 Task: Create communication between student and facutly with the help of salesforce chatter.
Action: Mouse moved to (563, 51)
Screenshot: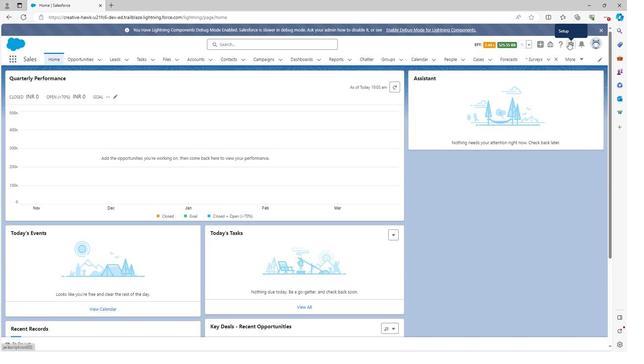 
Action: Mouse pressed left at (563, 51)
Screenshot: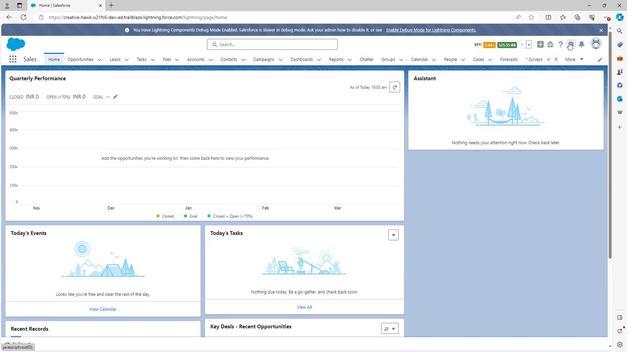 
Action: Mouse moved to (541, 70)
Screenshot: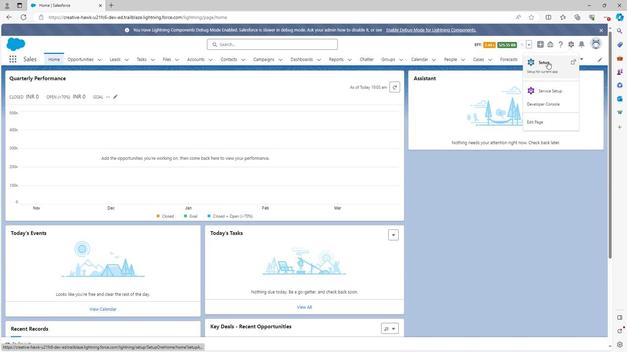 
Action: Mouse pressed left at (541, 70)
Screenshot: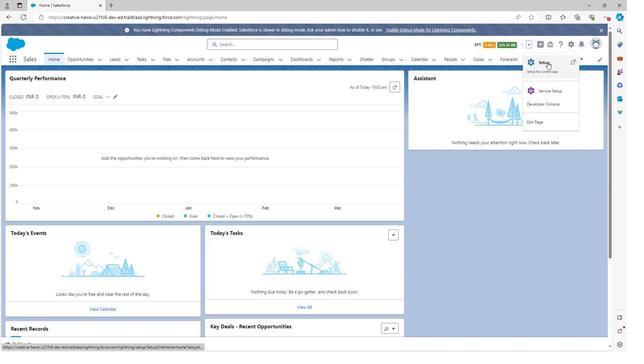 
Action: Mouse moved to (28, 88)
Screenshot: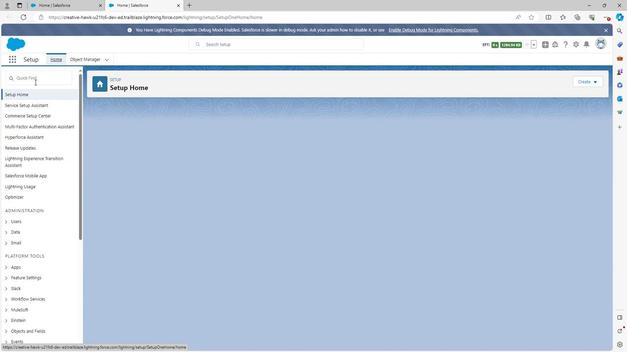 
Action: Mouse pressed left at (28, 88)
Screenshot: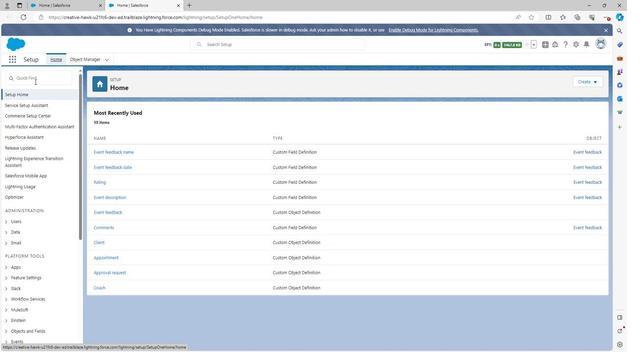 
Action: Key pressed <Key.shift>Chatt
Screenshot: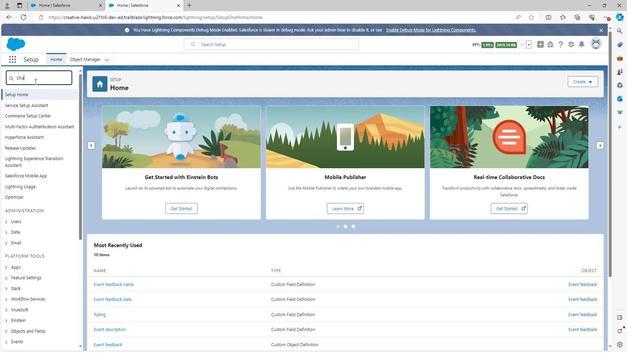 
Action: Mouse moved to (28, 117)
Screenshot: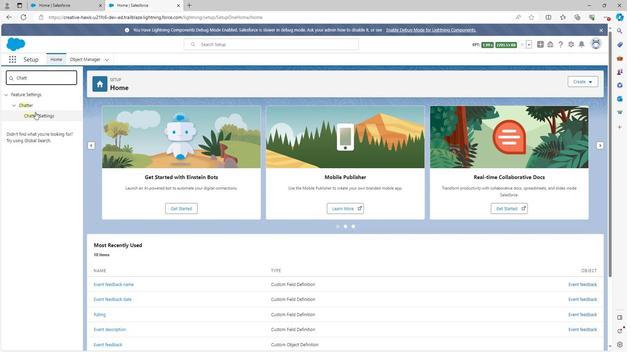 
Action: Mouse pressed left at (28, 117)
Screenshot: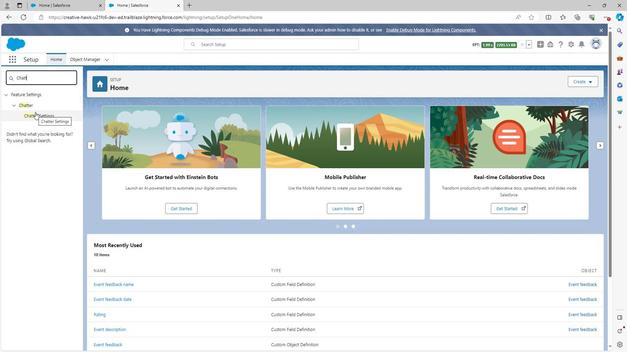 
Action: Mouse moved to (29, 121)
Screenshot: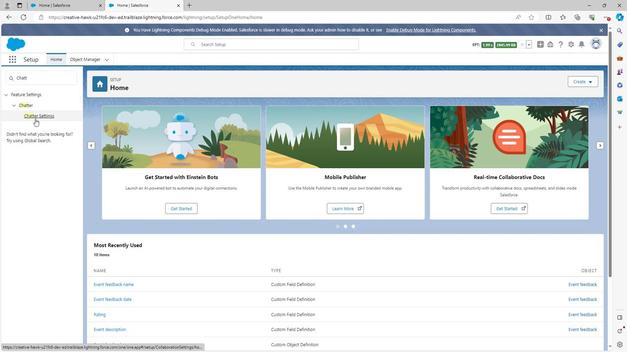 
Action: Mouse pressed left at (29, 121)
Screenshot: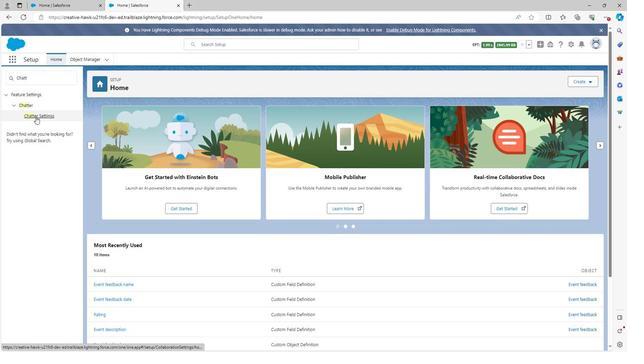 
Action: Mouse moved to (247, 142)
Screenshot: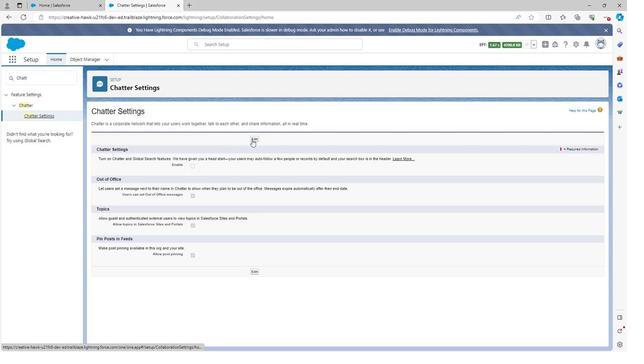 
Action: Mouse pressed left at (247, 142)
Screenshot: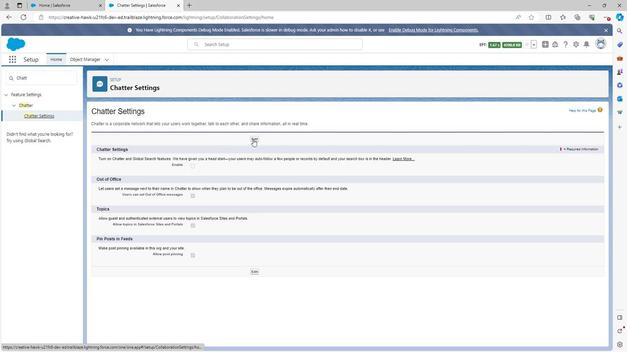 
Action: Mouse moved to (185, 167)
Screenshot: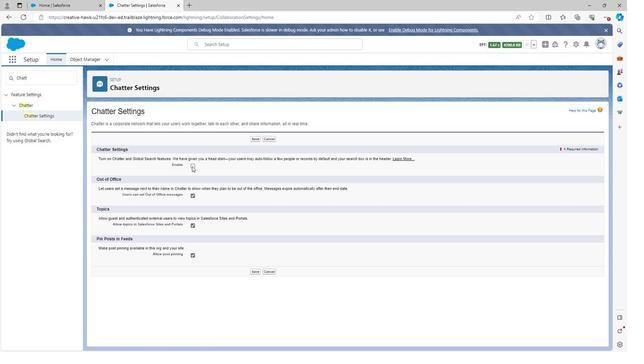 
Action: Mouse pressed left at (185, 167)
Screenshot: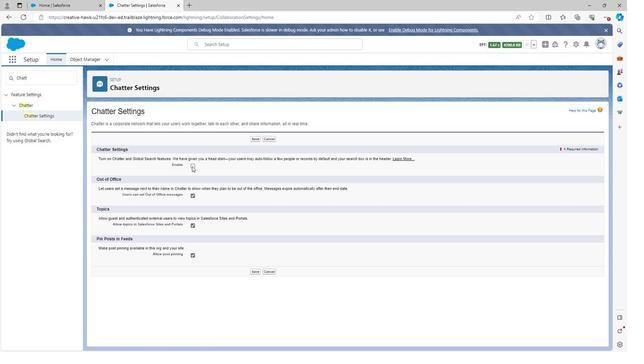 
Action: Mouse moved to (255, 216)
Screenshot: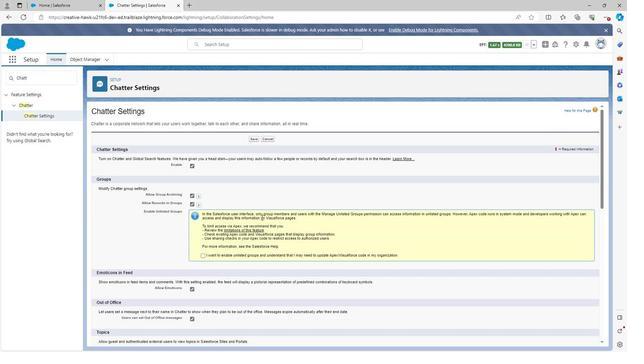 
Action: Mouse scrolled (255, 216) with delta (0, 0)
Screenshot: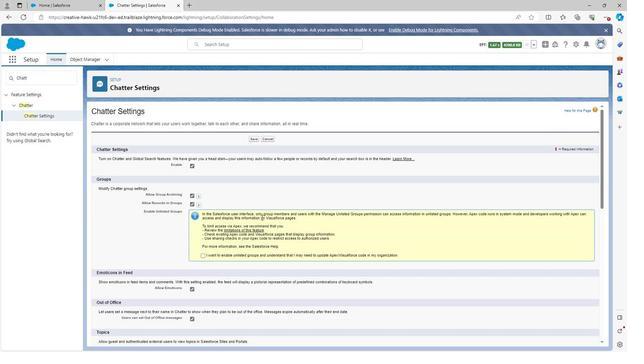 
Action: Mouse moved to (254, 219)
Screenshot: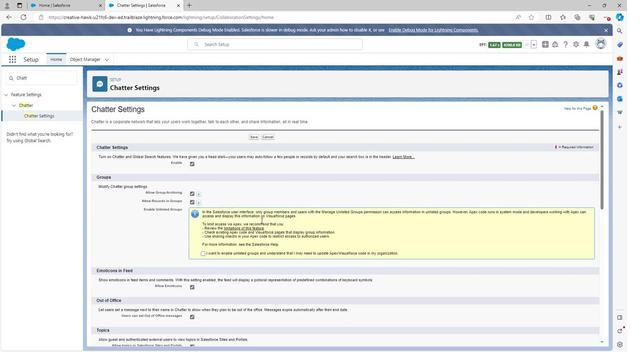
Action: Mouse scrolled (254, 218) with delta (0, 0)
Screenshot: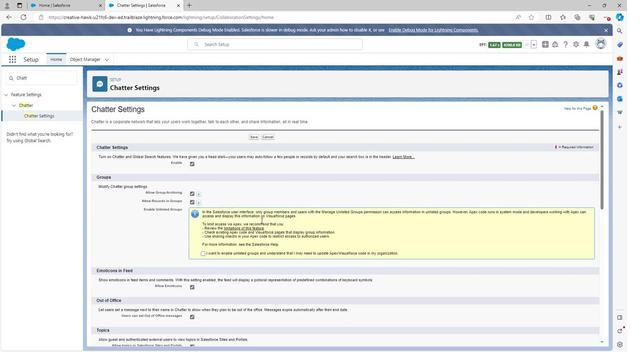 
Action: Mouse moved to (254, 220)
Screenshot: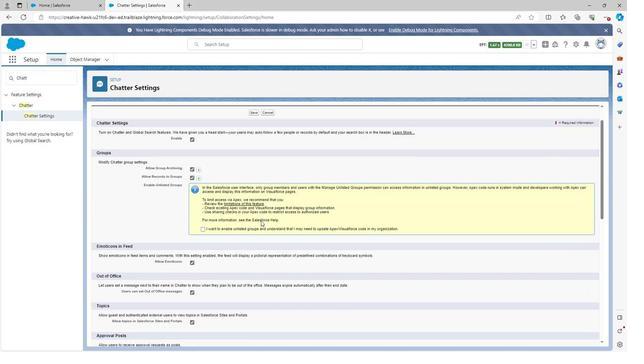 
Action: Mouse scrolled (254, 220) with delta (0, 0)
Screenshot: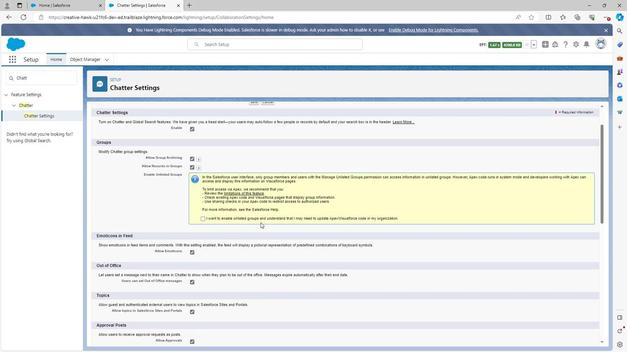 
Action: Mouse scrolled (254, 220) with delta (0, 0)
Screenshot: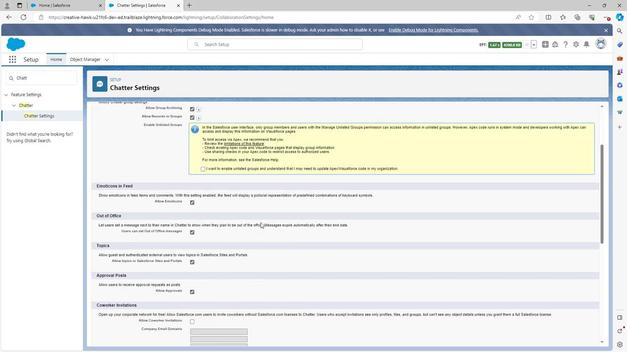 
Action: Mouse moved to (253, 221)
Screenshot: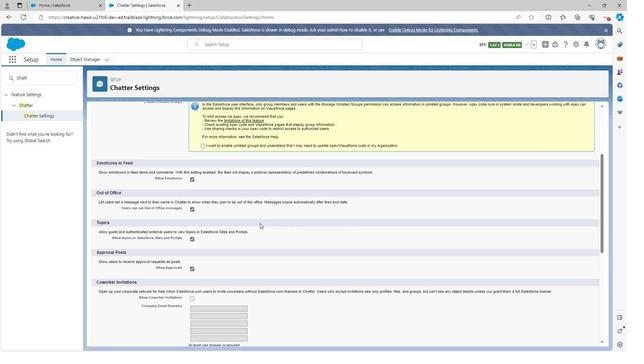 
Action: Mouse scrolled (253, 221) with delta (0, 0)
Screenshot: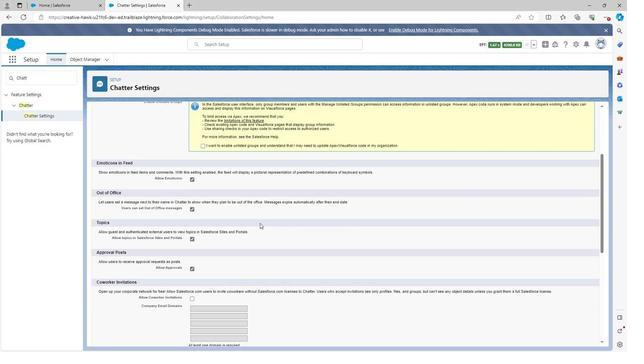 
Action: Mouse moved to (248, 229)
Screenshot: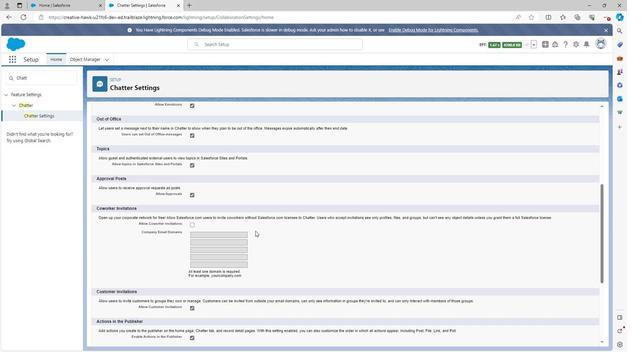 
Action: Mouse scrolled (248, 229) with delta (0, 0)
Screenshot: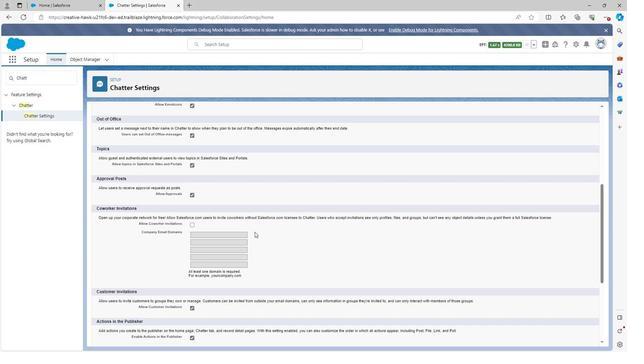 
Action: Mouse moved to (248, 231)
Screenshot: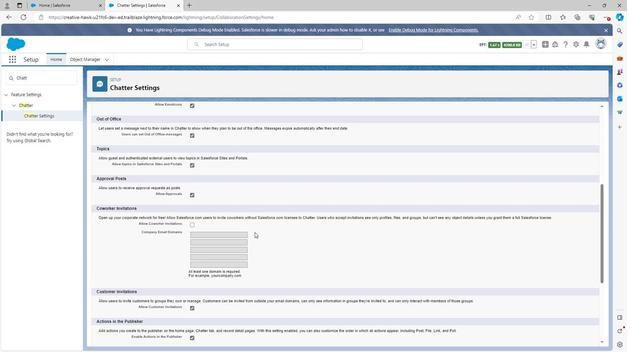
Action: Mouse scrolled (248, 231) with delta (0, 0)
Screenshot: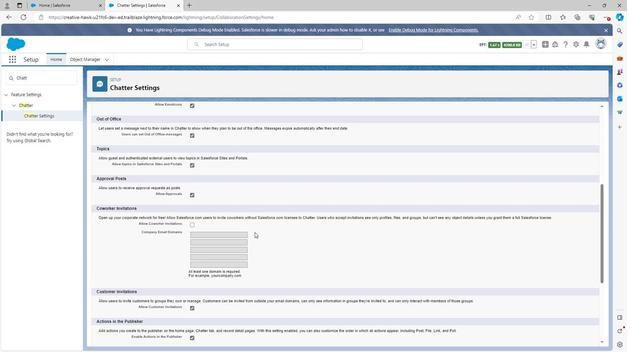 
Action: Mouse moved to (248, 232)
Screenshot: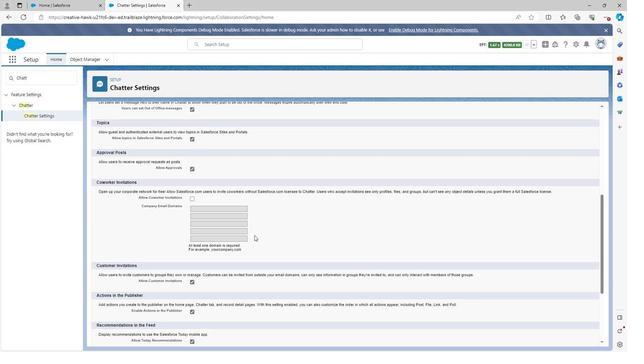 
Action: Mouse scrolled (248, 232) with delta (0, 0)
Screenshot: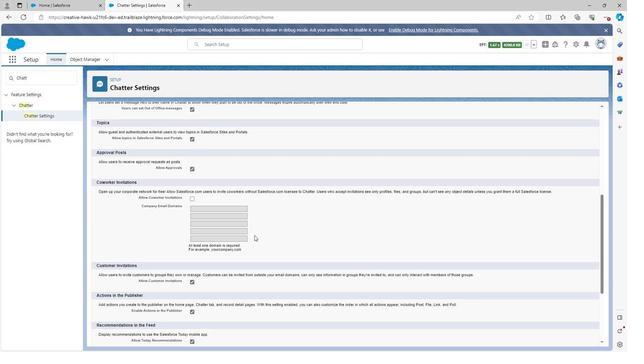
Action: Mouse moved to (247, 233)
Screenshot: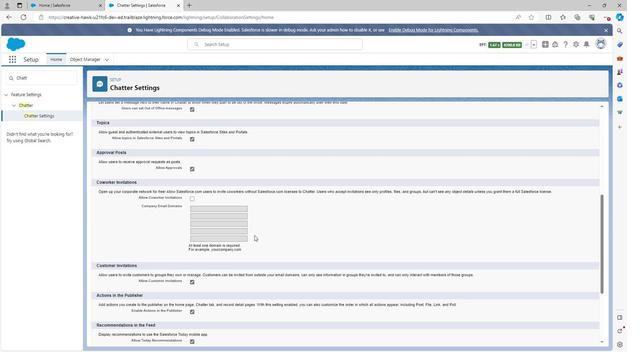 
Action: Mouse scrolled (247, 232) with delta (0, 0)
Screenshot: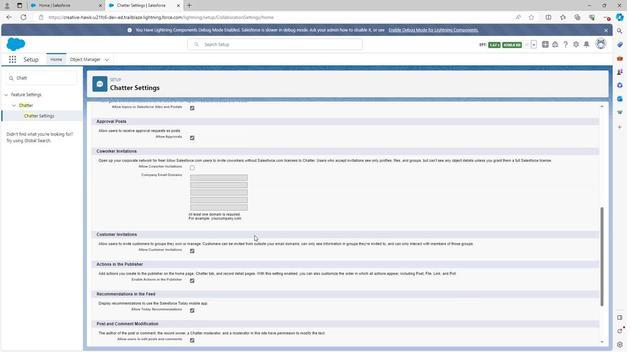 
Action: Mouse moved to (247, 233)
Screenshot: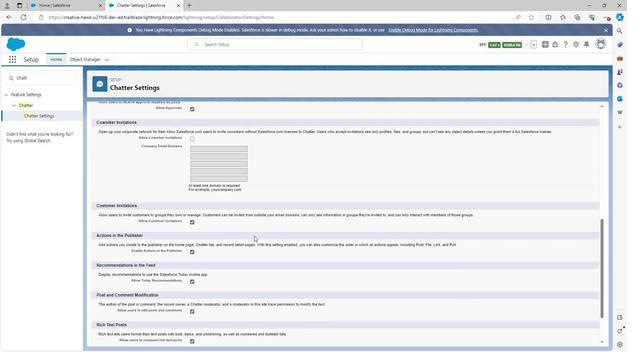 
Action: Mouse scrolled (247, 233) with delta (0, 0)
Screenshot: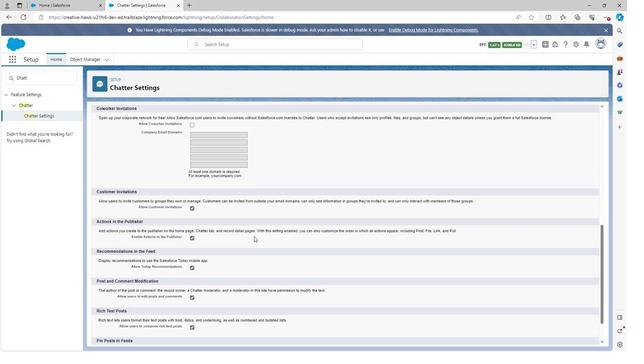 
Action: Mouse scrolled (247, 233) with delta (0, 0)
Screenshot: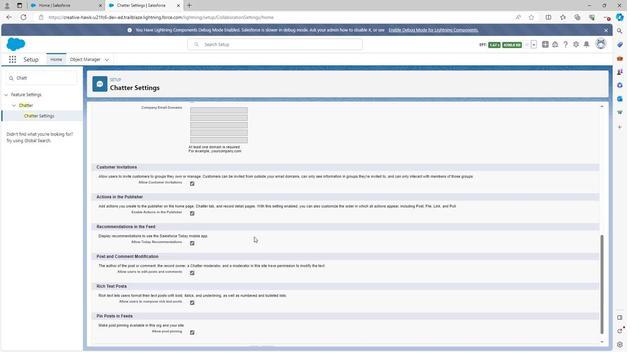 
Action: Mouse moved to (246, 328)
Screenshot: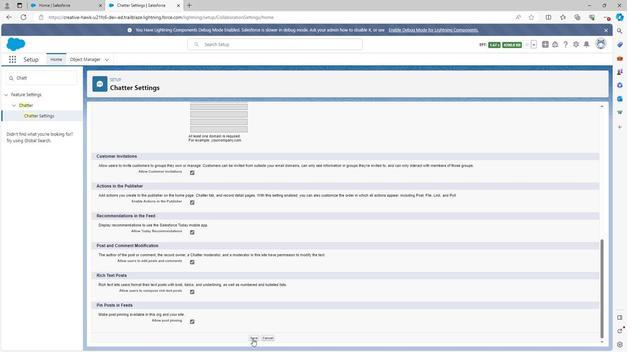 
Action: Mouse pressed left at (246, 328)
Screenshot: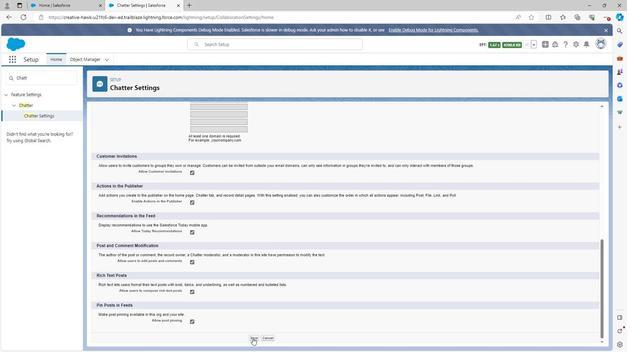 
Action: Mouse moved to (69, 67)
Screenshot: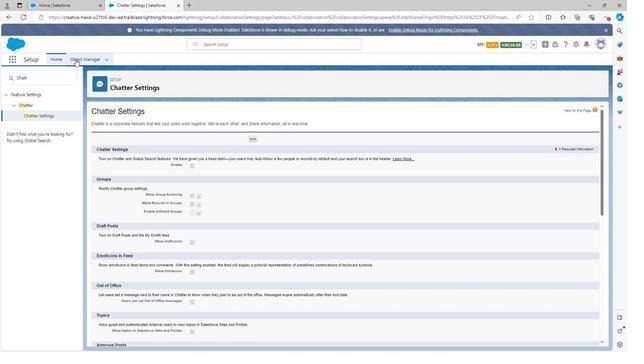 
Action: Mouse pressed left at (69, 67)
Screenshot: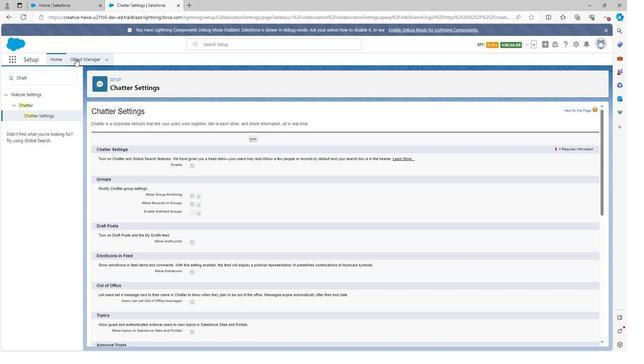 
Action: Mouse moved to (41, 208)
Screenshot: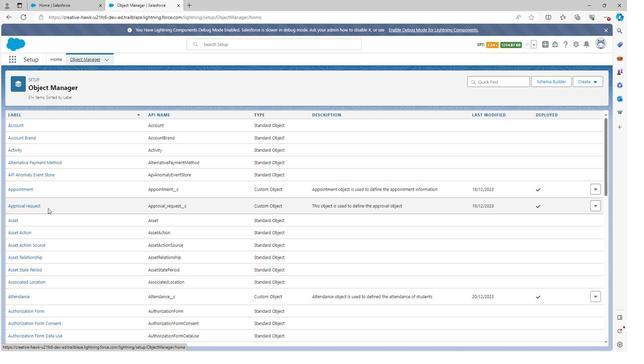 
Action: Mouse scrolled (41, 207) with delta (0, 0)
Screenshot: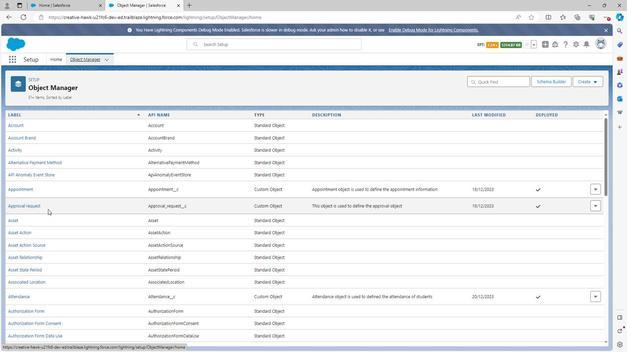 
Action: Mouse moved to (42, 210)
Screenshot: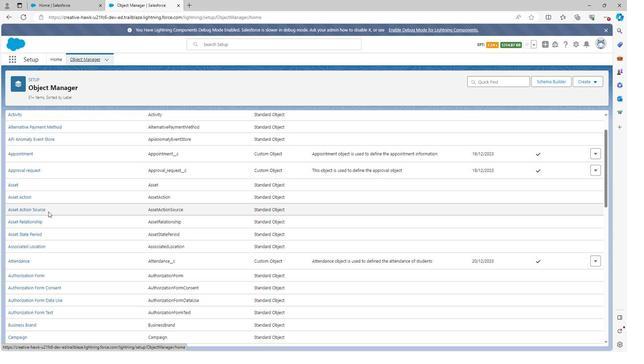 
Action: Mouse scrolled (42, 210) with delta (0, 0)
Screenshot: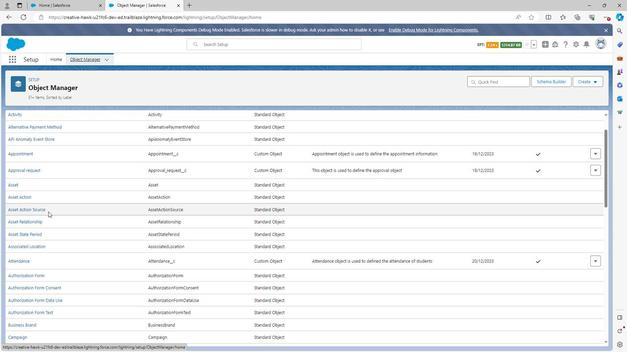 
Action: Mouse moved to (42, 211)
Screenshot: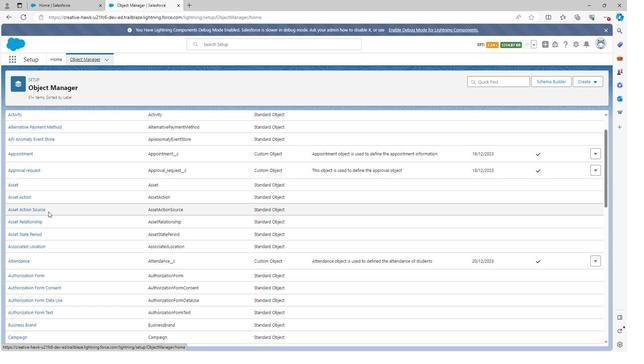 
Action: Mouse scrolled (42, 211) with delta (0, 0)
Screenshot: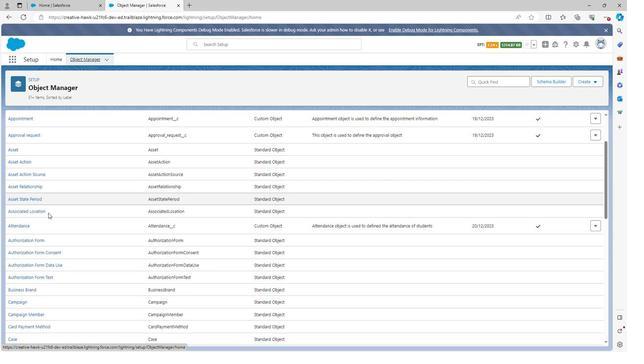 
Action: Mouse scrolled (42, 211) with delta (0, 0)
Screenshot: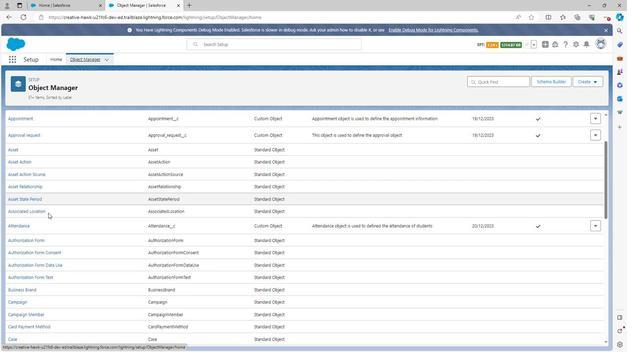 
Action: Mouse moved to (42, 211)
Screenshot: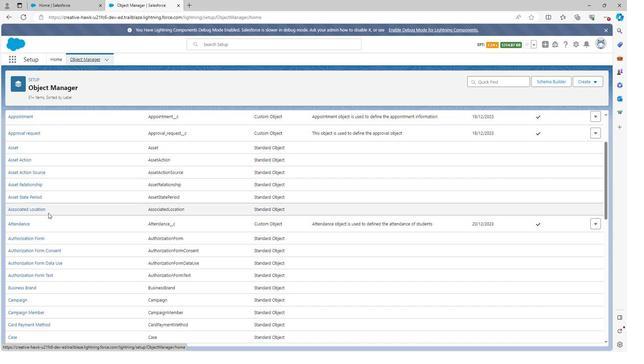 
Action: Mouse scrolled (42, 211) with delta (0, 0)
Screenshot: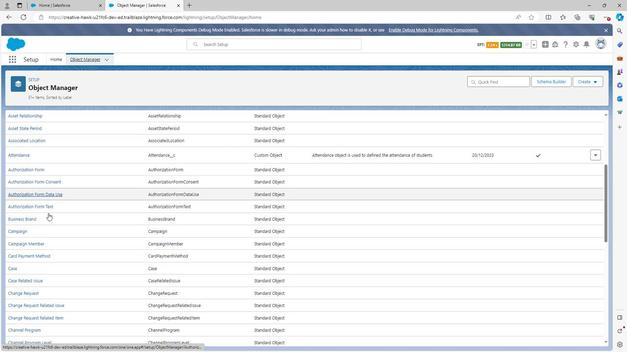 
Action: Mouse scrolled (42, 211) with delta (0, 0)
Screenshot: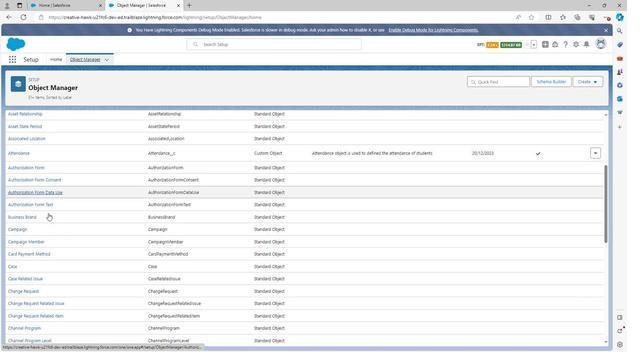 
Action: Mouse scrolled (42, 211) with delta (0, 0)
Screenshot: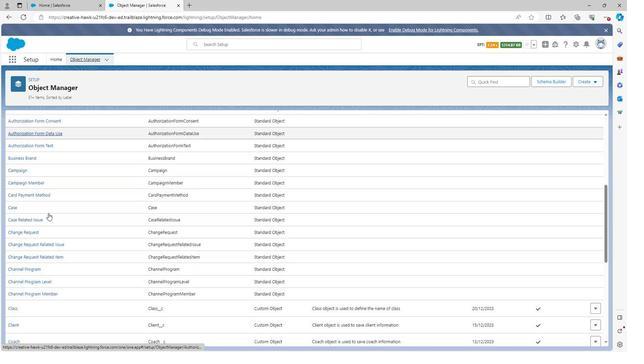 
Action: Mouse scrolled (42, 211) with delta (0, 0)
Screenshot: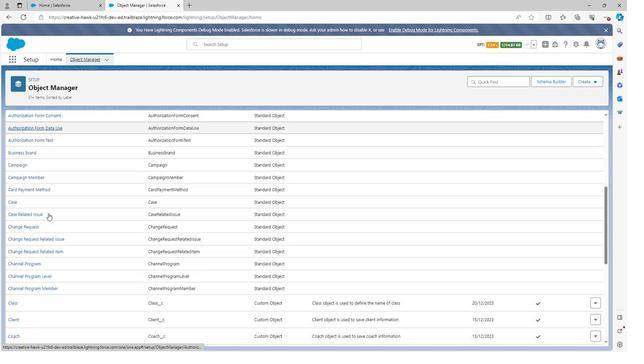 
Action: Mouse scrolled (42, 211) with delta (0, 0)
Screenshot: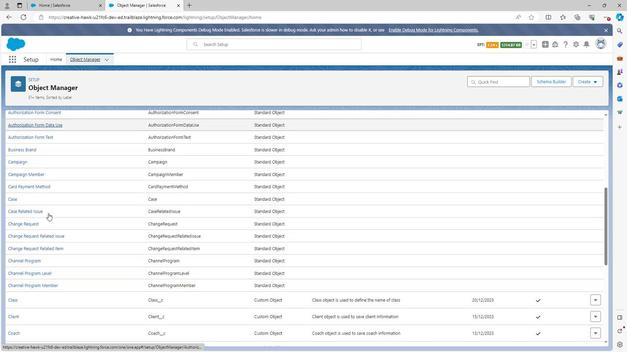 
Action: Mouse scrolled (42, 211) with delta (0, 0)
Screenshot: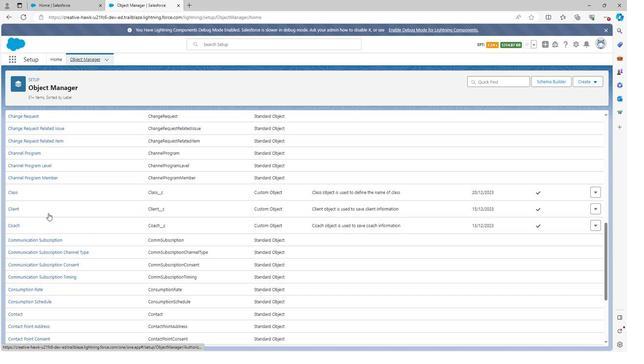 
Action: Mouse scrolled (42, 211) with delta (0, 0)
Screenshot: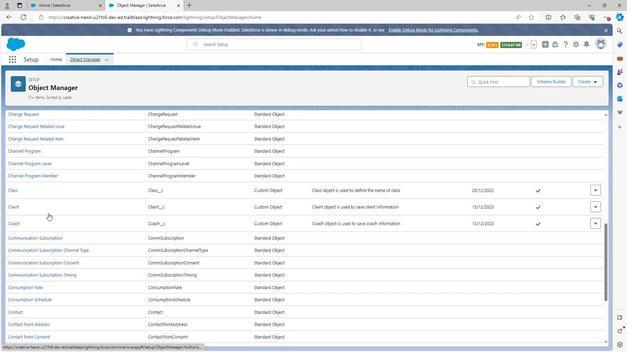 
Action: Mouse scrolled (42, 211) with delta (0, 0)
Screenshot: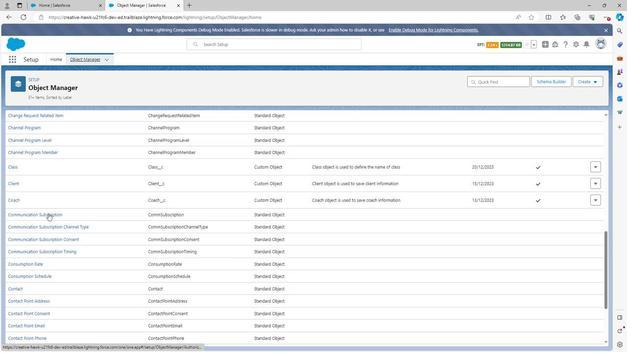 
Action: Mouse scrolled (42, 211) with delta (0, 0)
Screenshot: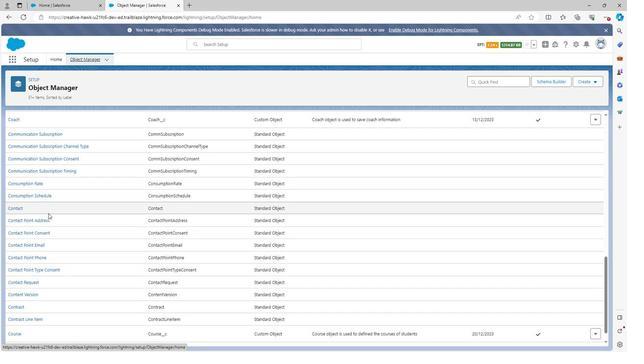 
Action: Mouse scrolled (42, 211) with delta (0, 0)
Screenshot: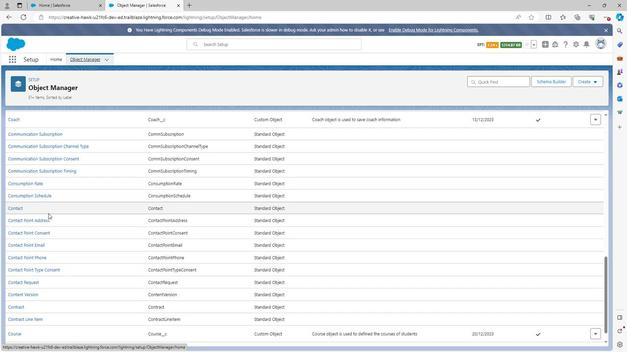 
Action: Mouse scrolled (42, 211) with delta (0, 0)
Screenshot: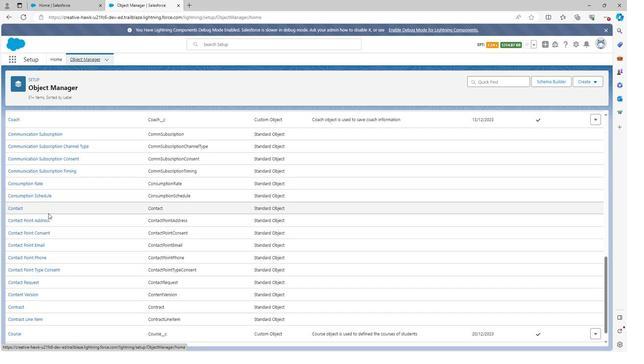 
Action: Mouse scrolled (42, 211) with delta (0, 0)
Screenshot: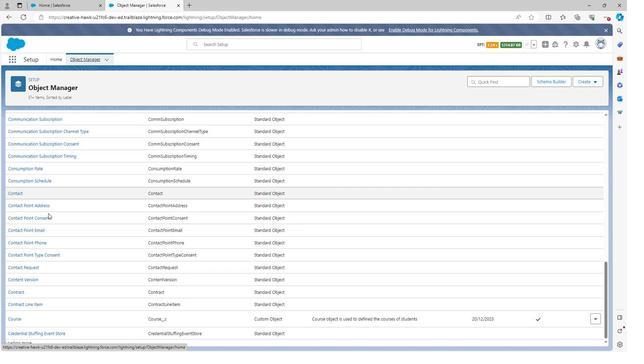 
Action: Mouse scrolled (42, 211) with delta (0, 0)
Screenshot: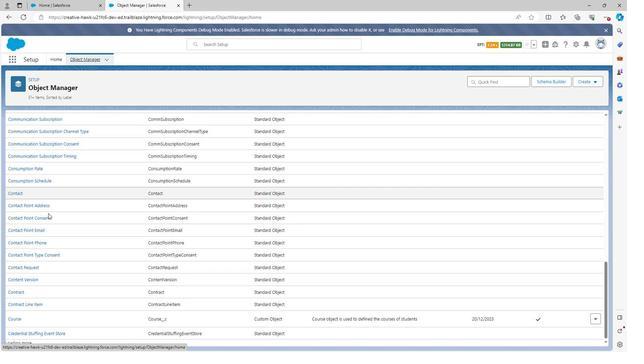 
Action: Mouse scrolled (42, 211) with delta (0, 0)
Screenshot: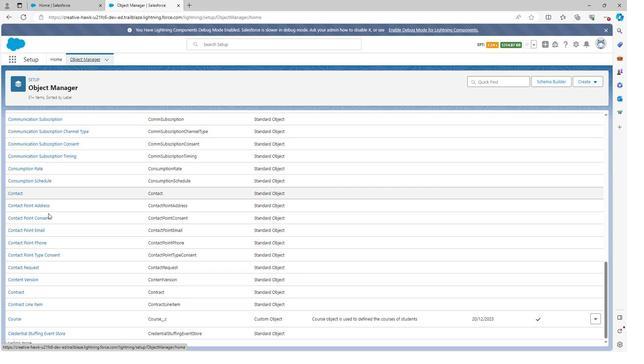 
Action: Mouse moved to (47, 216)
Screenshot: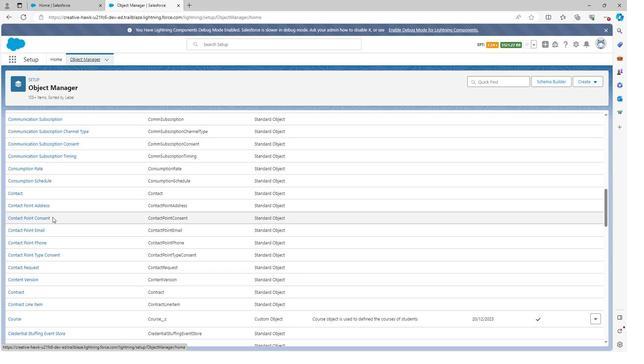 
Action: Mouse scrolled (47, 216) with delta (0, 0)
Screenshot: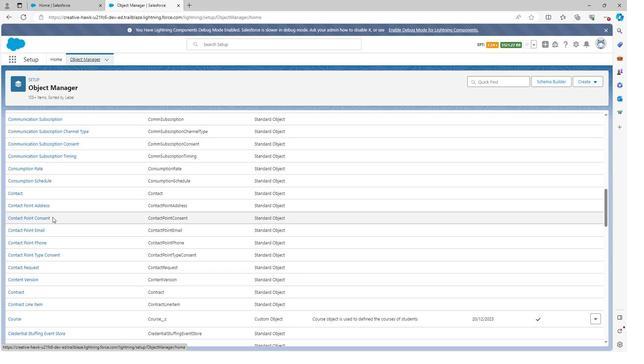 
Action: Mouse scrolled (47, 216) with delta (0, 0)
Screenshot: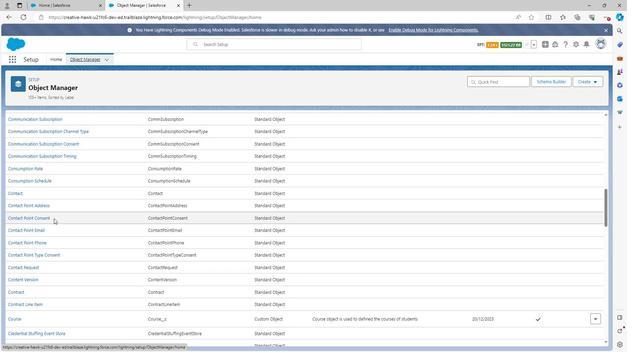 
Action: Mouse scrolled (47, 216) with delta (0, 0)
Screenshot: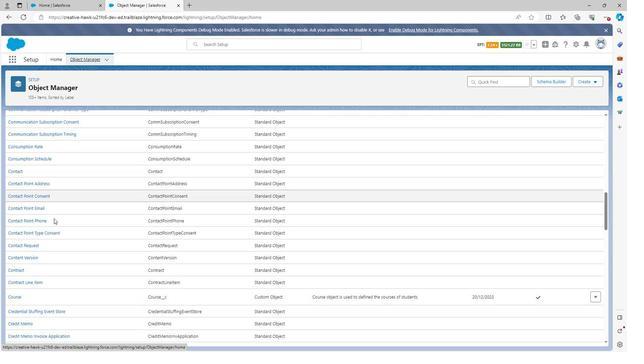 
Action: Mouse scrolled (47, 216) with delta (0, 0)
Screenshot: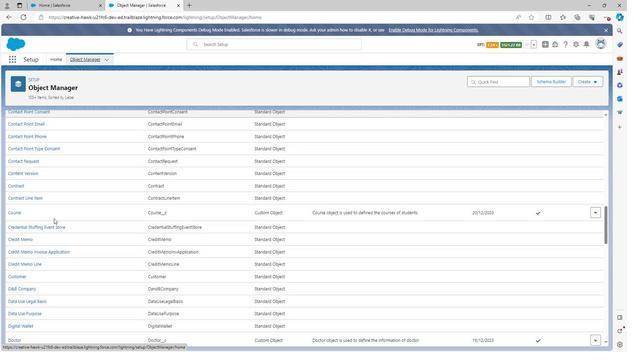
Action: Mouse scrolled (47, 216) with delta (0, 0)
Screenshot: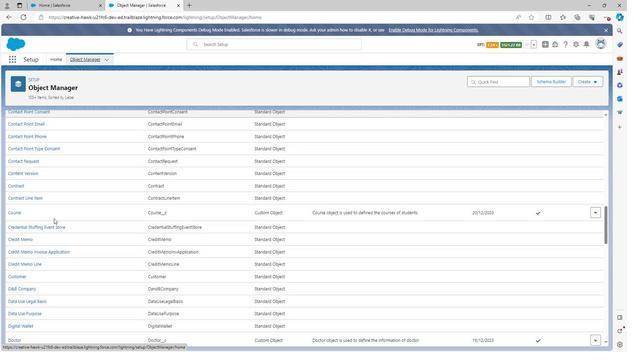 
Action: Mouse scrolled (47, 216) with delta (0, 0)
Screenshot: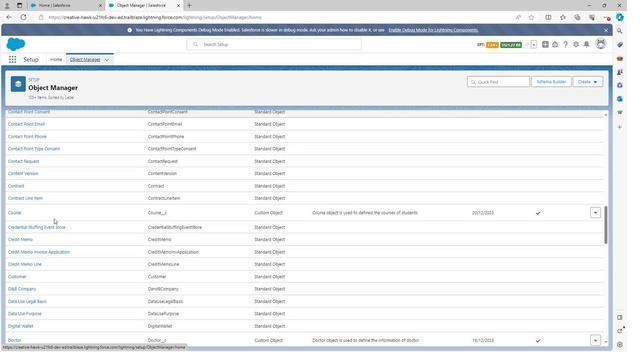 
Action: Mouse scrolled (47, 216) with delta (0, 0)
Screenshot: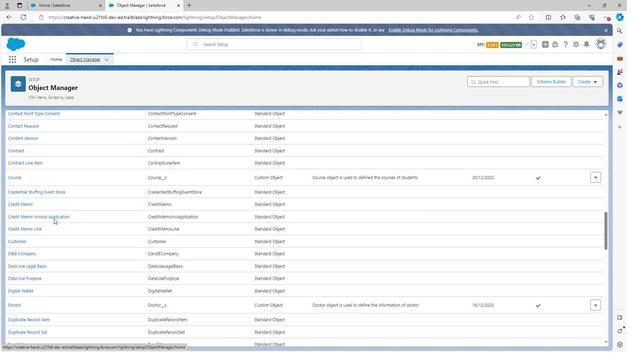 
Action: Mouse scrolled (47, 216) with delta (0, 0)
Screenshot: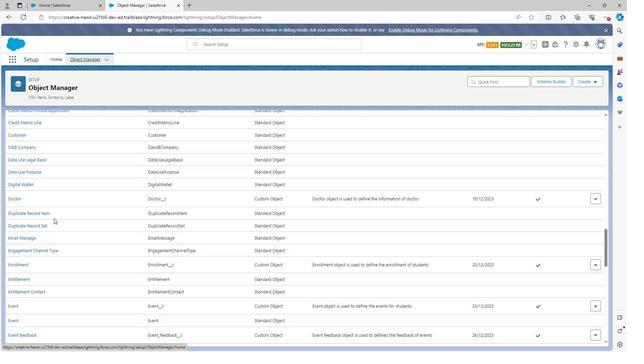 
Action: Mouse scrolled (47, 216) with delta (0, 0)
Screenshot: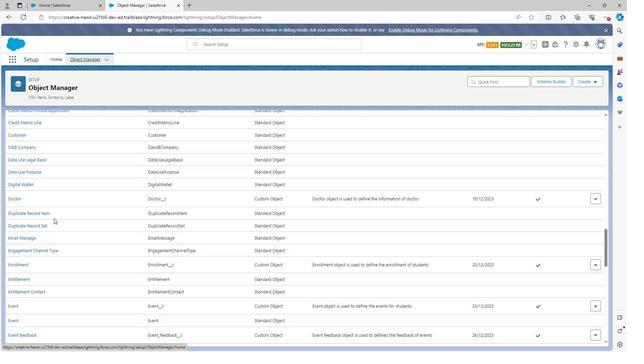 
Action: Mouse scrolled (47, 216) with delta (0, 0)
Screenshot: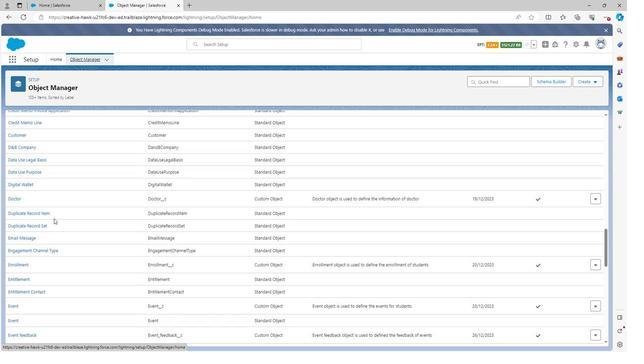
Action: Mouse scrolled (47, 216) with delta (0, 0)
Screenshot: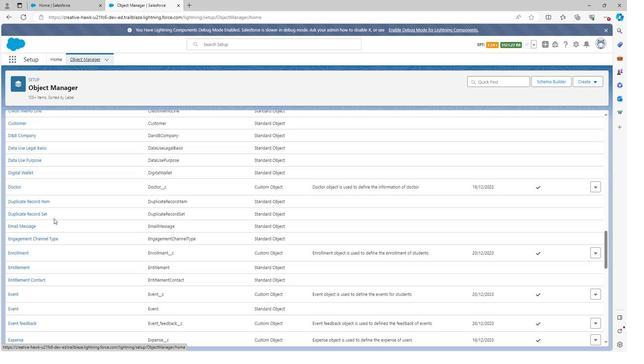 
Action: Mouse scrolled (47, 216) with delta (0, 0)
Screenshot: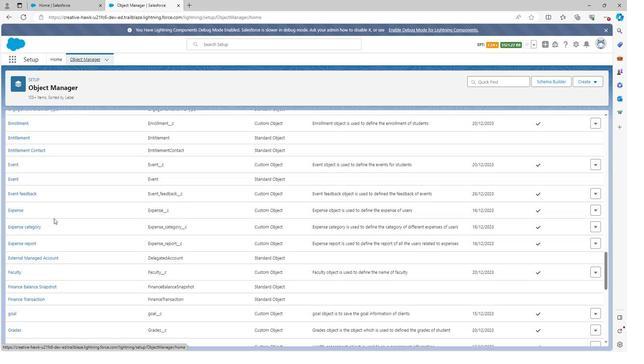 
Action: Mouse scrolled (47, 216) with delta (0, 0)
Screenshot: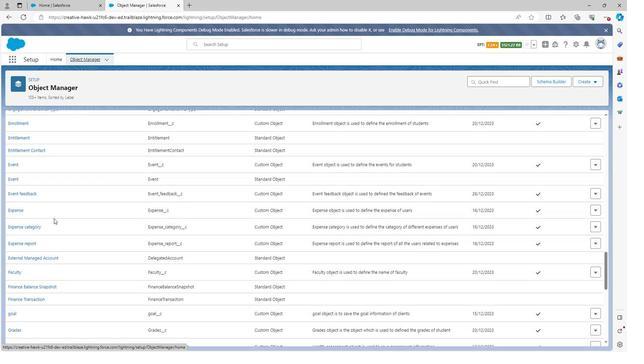 
Action: Mouse scrolled (47, 216) with delta (0, 0)
Screenshot: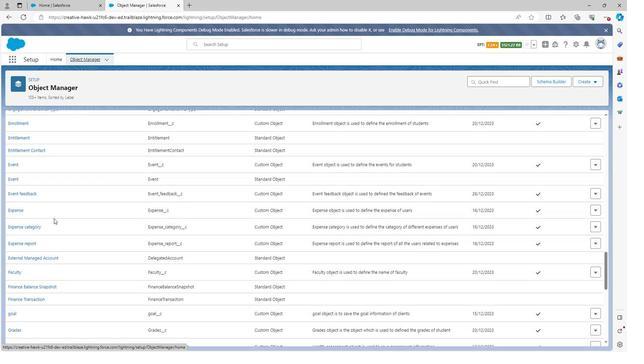 
Action: Mouse moved to (47, 217)
Screenshot: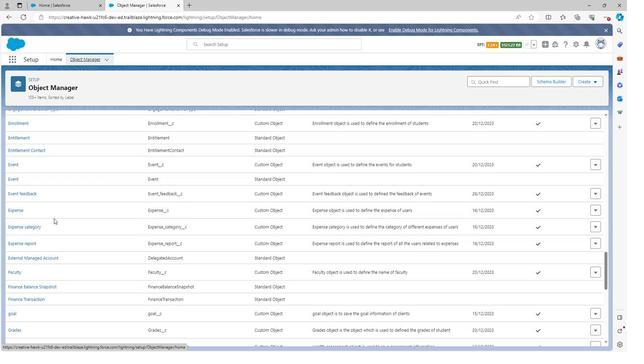 
Action: Mouse scrolled (47, 216) with delta (0, 0)
Screenshot: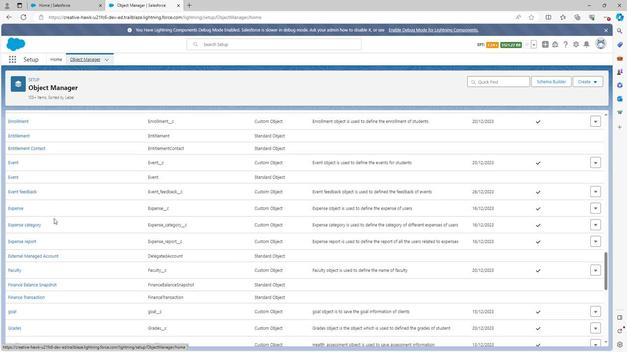 
Action: Mouse scrolled (47, 216) with delta (0, 0)
Screenshot: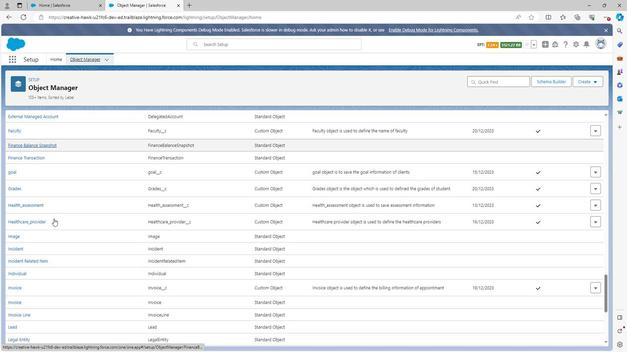 
Action: Mouse scrolled (47, 216) with delta (0, 0)
Screenshot: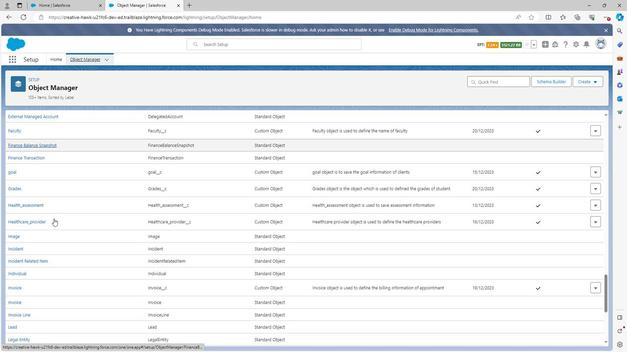 
Action: Mouse scrolled (47, 216) with delta (0, 0)
Screenshot: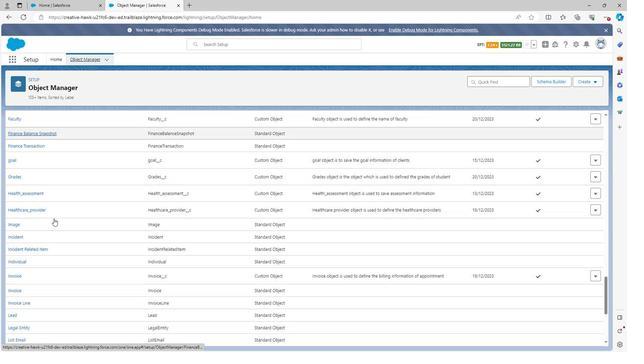 
Action: Mouse scrolled (47, 216) with delta (0, 0)
Screenshot: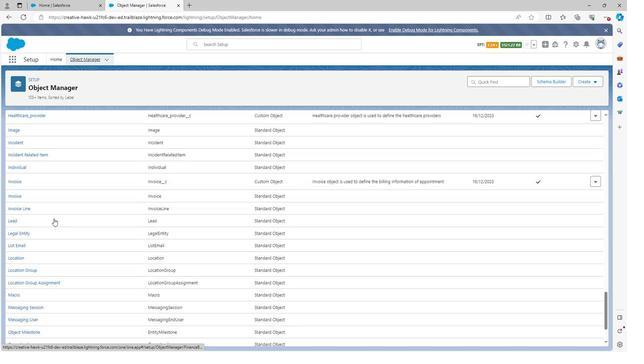 
Action: Mouse scrolled (47, 216) with delta (0, 0)
Screenshot: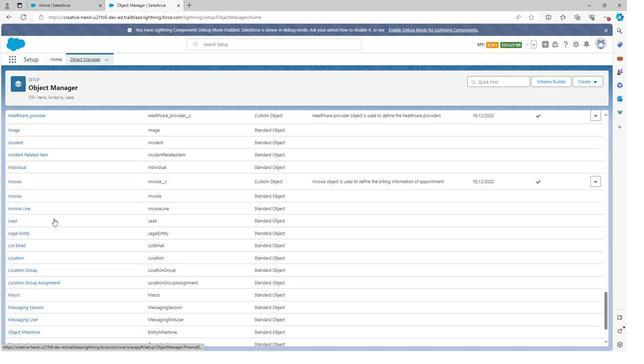 
Action: Mouse moved to (47, 217)
Screenshot: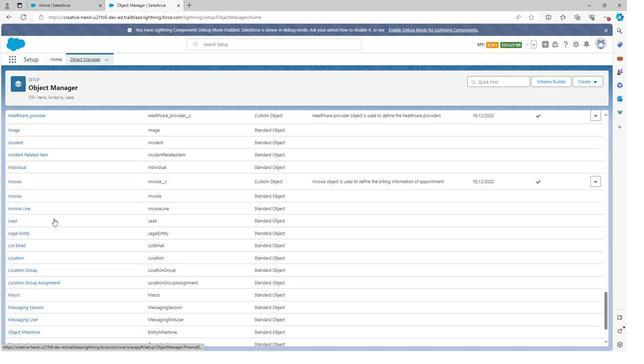 
Action: Mouse scrolled (47, 216) with delta (0, 0)
Screenshot: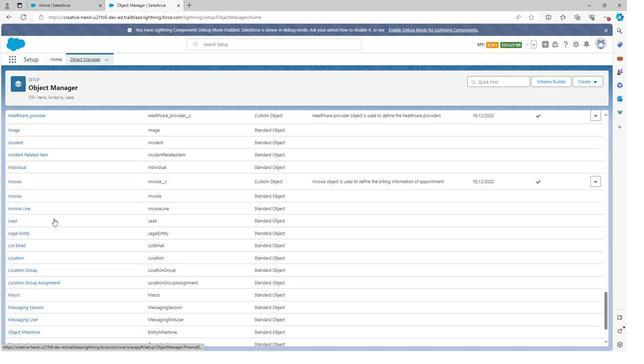 
Action: Mouse moved to (47, 217)
Screenshot: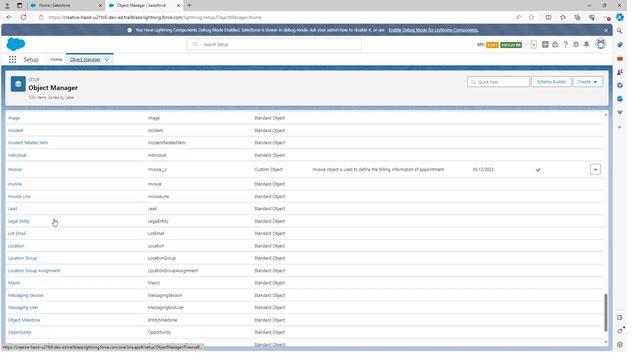 
Action: Mouse scrolled (47, 217) with delta (0, 0)
Screenshot: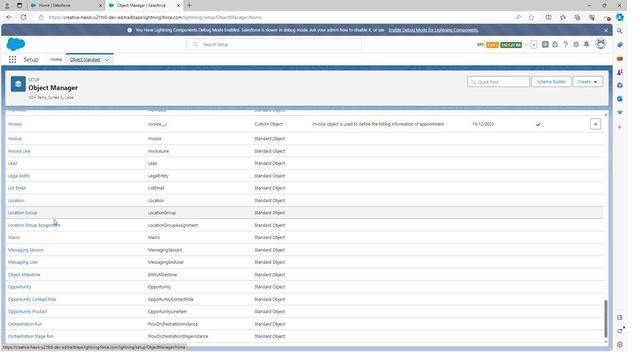
Action: Mouse scrolled (47, 217) with delta (0, 0)
Screenshot: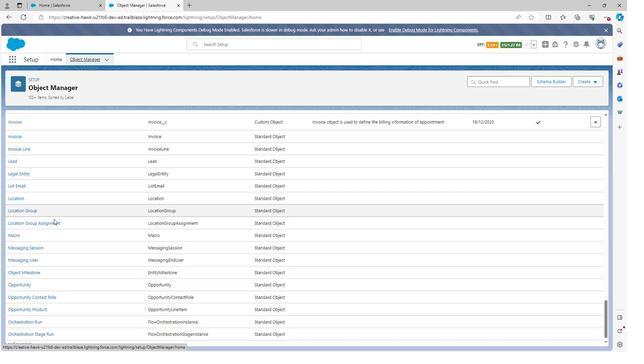 
Action: Mouse scrolled (47, 217) with delta (0, 0)
Screenshot: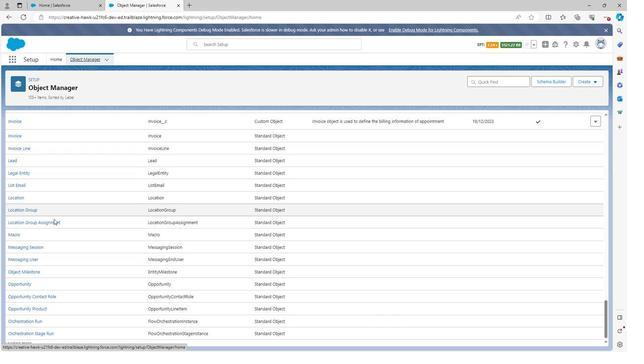 
Action: Mouse scrolled (47, 217) with delta (0, 0)
Screenshot: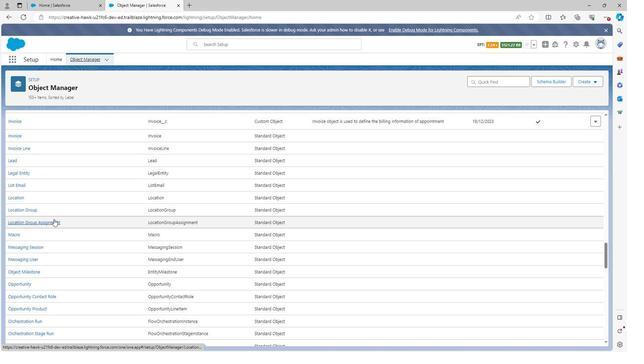 
Action: Mouse scrolled (47, 217) with delta (0, 0)
Screenshot: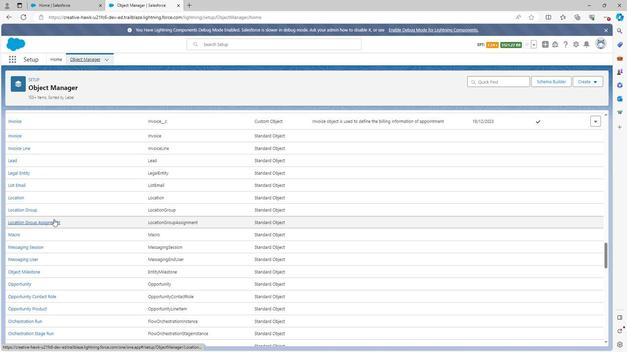 
Action: Mouse moved to (47, 217)
Screenshot: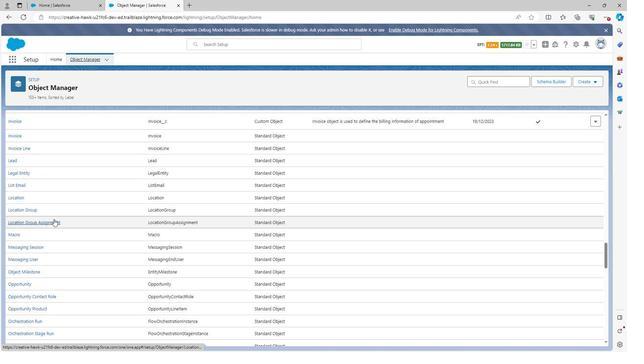 
Action: Mouse scrolled (47, 217) with delta (0, 0)
Screenshot: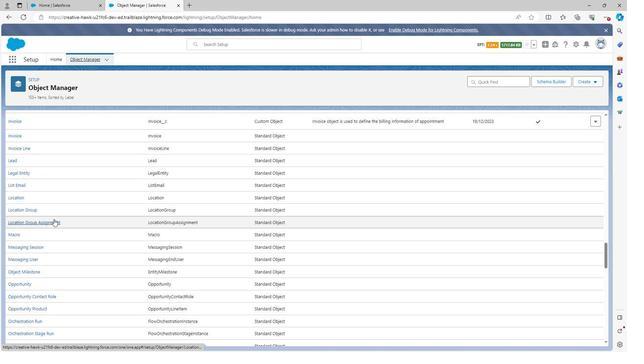 
Action: Mouse scrolled (47, 217) with delta (0, 0)
Screenshot: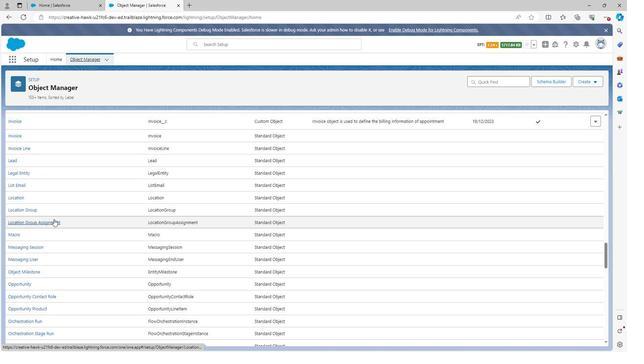 
Action: Mouse scrolled (47, 217) with delta (0, 0)
Screenshot: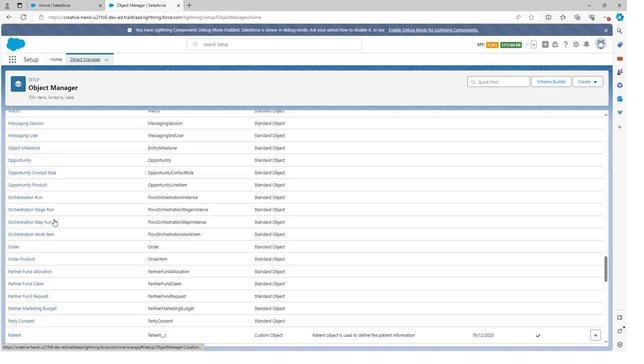 
Action: Mouse scrolled (47, 217) with delta (0, 0)
Screenshot: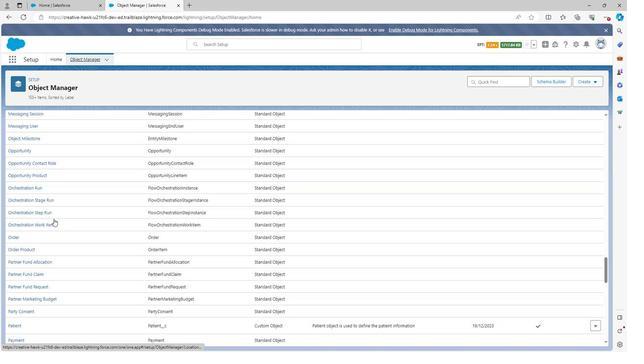 
Action: Mouse scrolled (47, 217) with delta (0, 0)
Screenshot: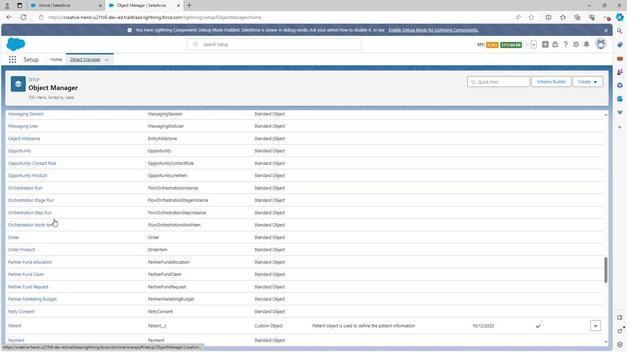 
Action: Mouse scrolled (47, 217) with delta (0, 0)
Screenshot: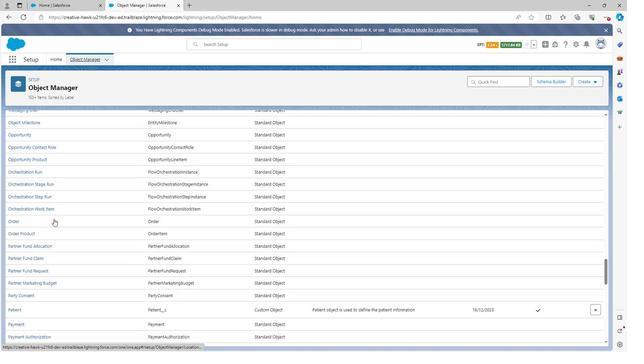 
Action: Mouse scrolled (47, 217) with delta (0, 0)
Screenshot: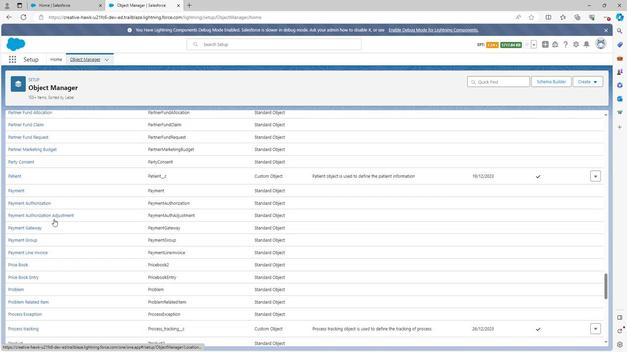 
Action: Mouse scrolled (47, 217) with delta (0, 0)
Screenshot: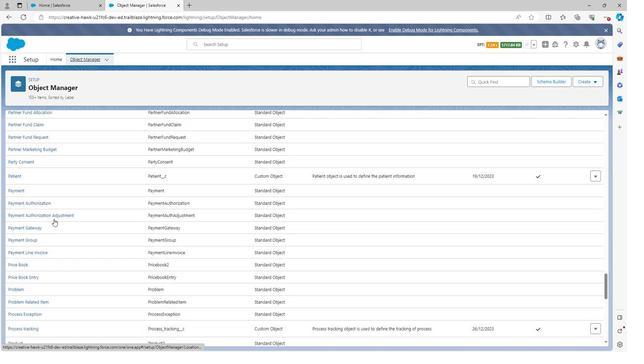 
Action: Mouse scrolled (47, 217) with delta (0, 0)
Screenshot: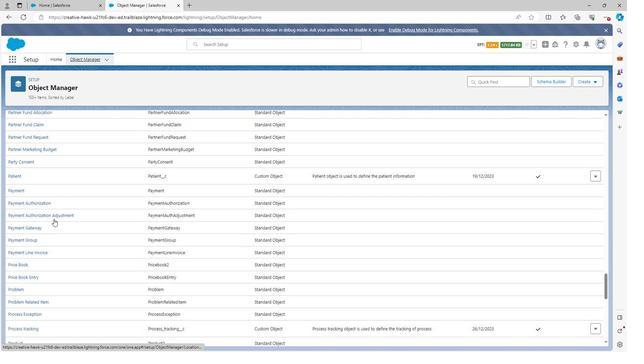 
Action: Mouse scrolled (47, 217) with delta (0, 0)
Screenshot: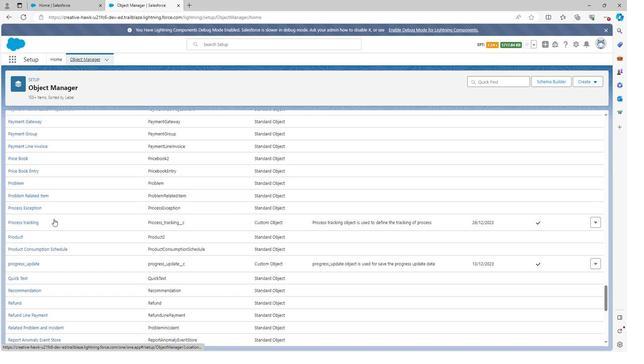 
Action: Mouse scrolled (47, 217) with delta (0, 0)
Screenshot: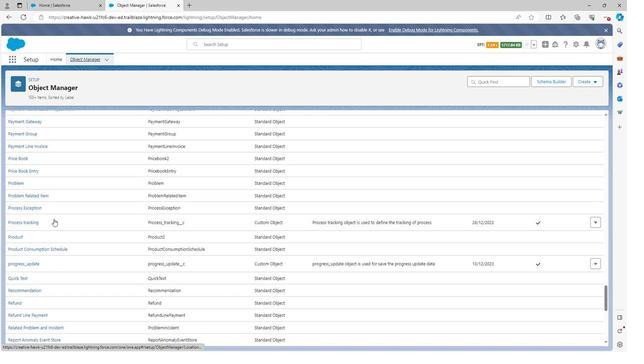 
Action: Mouse scrolled (47, 217) with delta (0, 0)
Screenshot: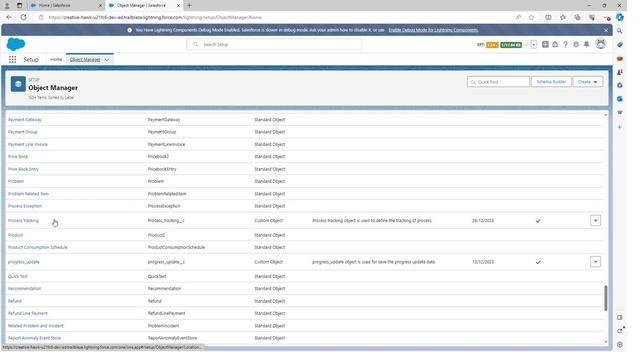 
Action: Mouse scrolled (47, 217) with delta (0, 0)
Screenshot: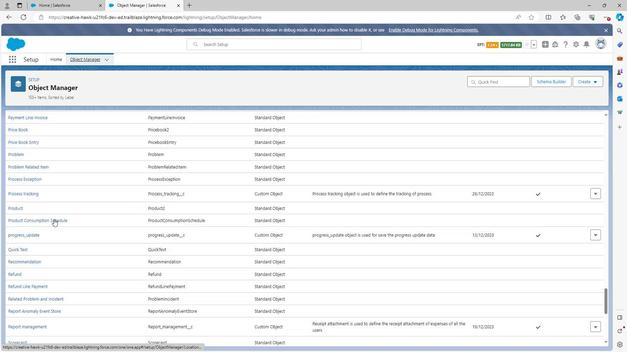 
Action: Mouse scrolled (47, 217) with delta (0, 0)
Screenshot: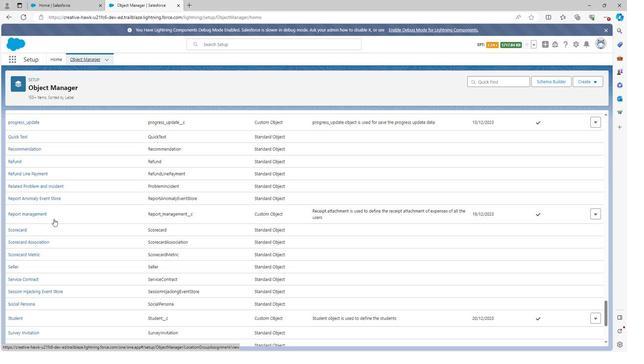 
Action: Mouse scrolled (47, 217) with delta (0, 0)
Screenshot: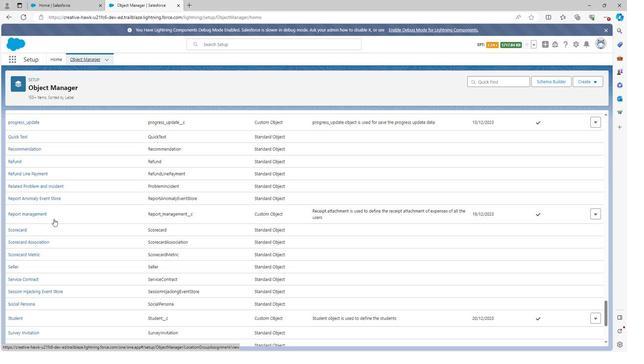 
Action: Mouse scrolled (47, 217) with delta (0, 0)
Screenshot: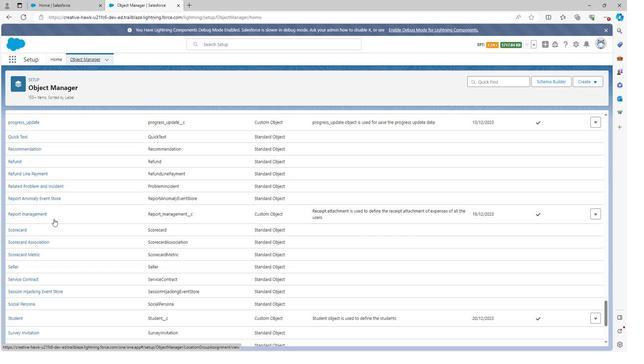 
Action: Mouse scrolled (47, 217) with delta (0, 0)
Screenshot: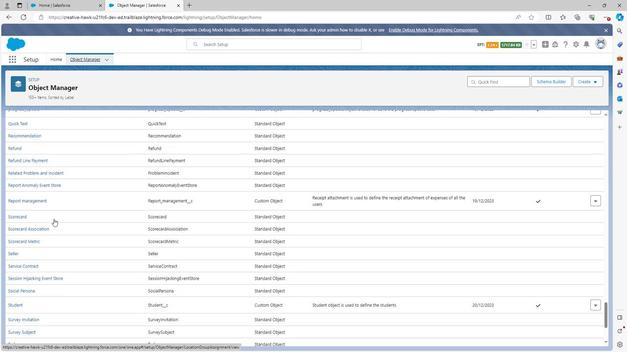 
Action: Mouse moved to (6, 207)
Screenshot: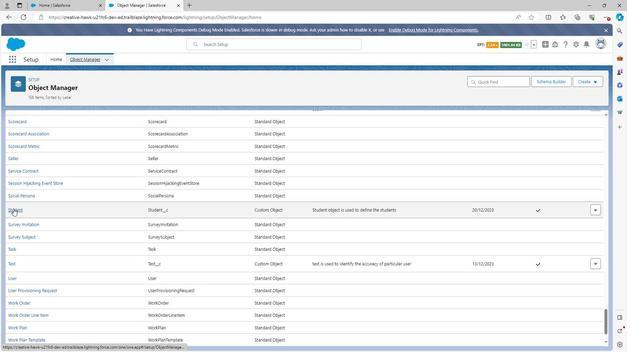
Action: Mouse pressed left at (6, 207)
Screenshot: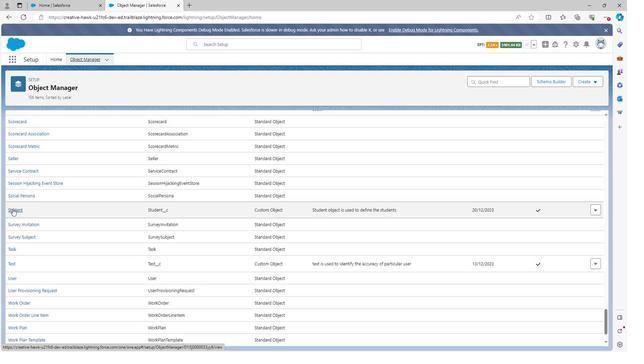 
Action: Mouse moved to (25, 139)
Screenshot: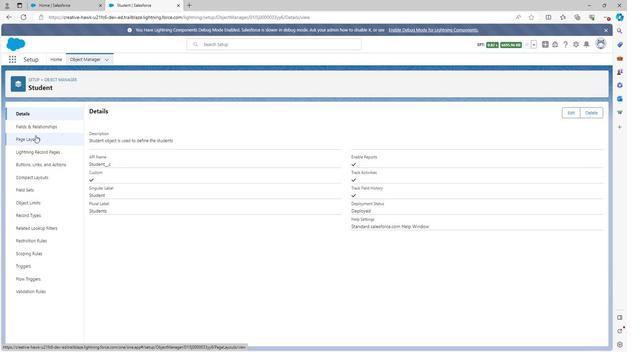 
Action: Mouse pressed left at (25, 139)
Screenshot: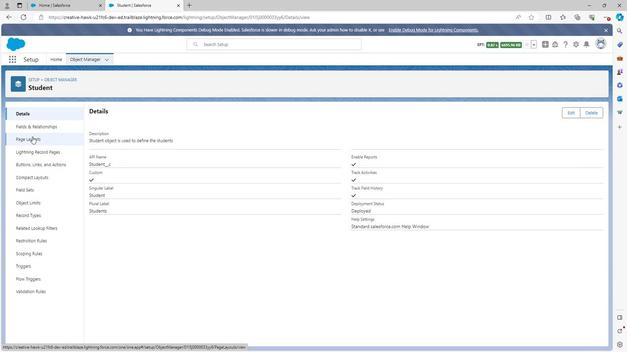 
Action: Mouse moved to (95, 146)
Screenshot: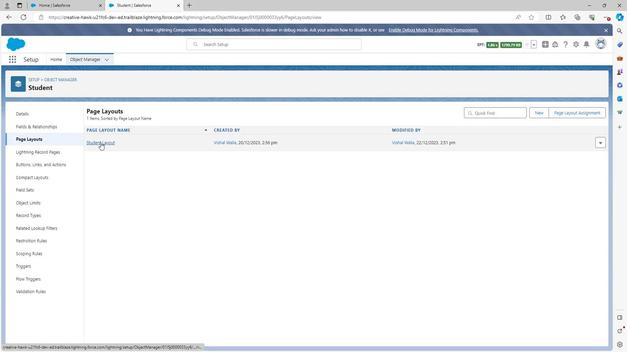 
Action: Mouse pressed left at (95, 146)
Screenshot: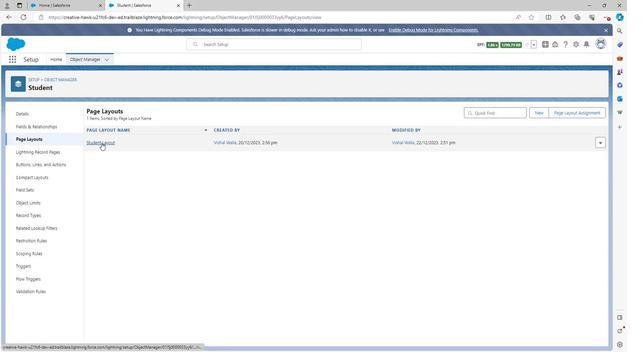 
Action: Mouse moved to (93, 156)
Screenshot: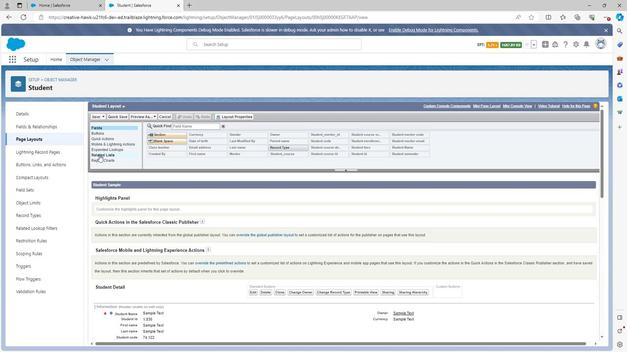 
Action: Mouse pressed left at (93, 156)
Screenshot: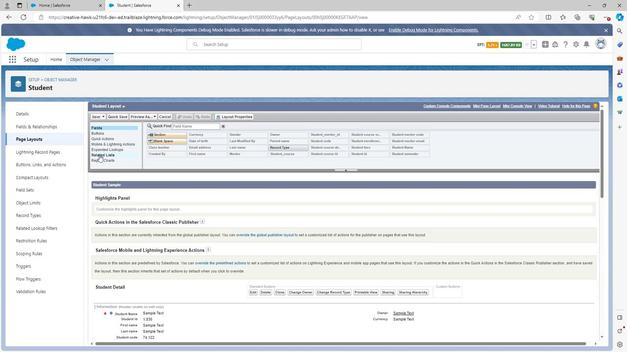 
Action: Mouse moved to (147, 149)
Screenshot: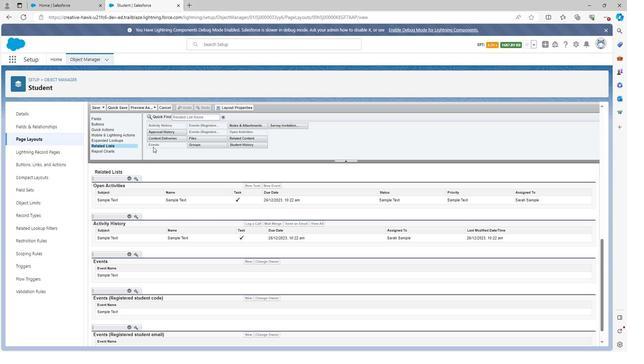 
Action: Mouse scrolled (147, 149) with delta (0, 0)
Screenshot: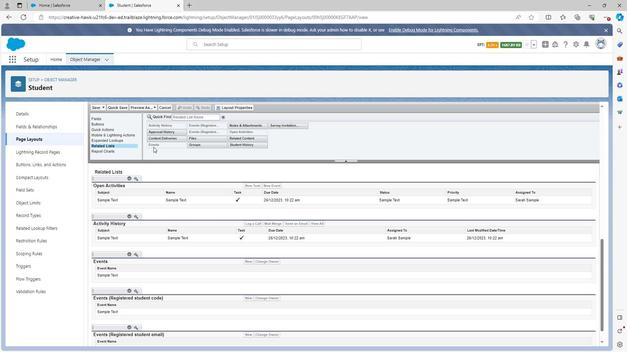 
Action: Mouse scrolled (147, 149) with delta (0, 0)
Screenshot: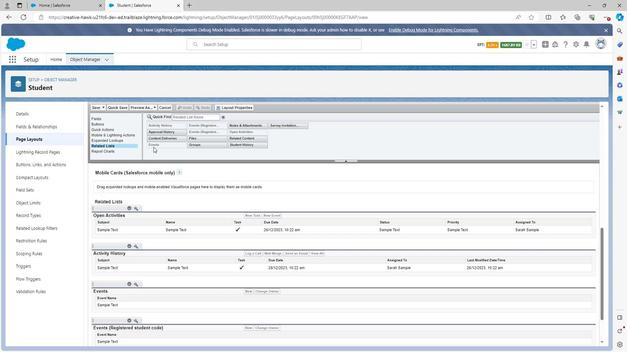 
Action: Mouse scrolled (147, 149) with delta (0, 0)
Screenshot: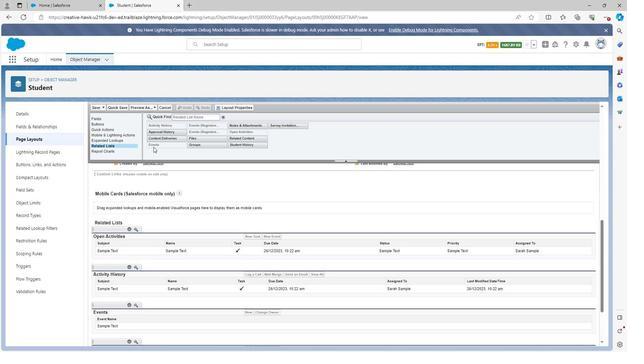 
Action: Mouse scrolled (147, 149) with delta (0, 0)
Screenshot: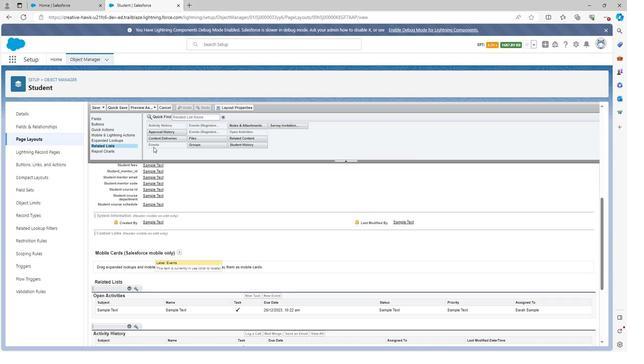 
Action: Mouse scrolled (147, 149) with delta (0, 0)
Screenshot: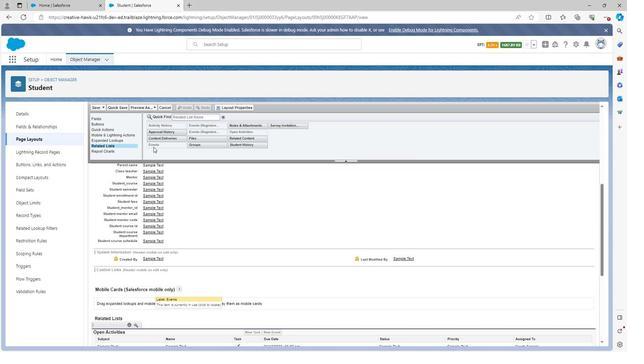 
Action: Mouse scrolled (147, 149) with delta (0, 0)
Screenshot: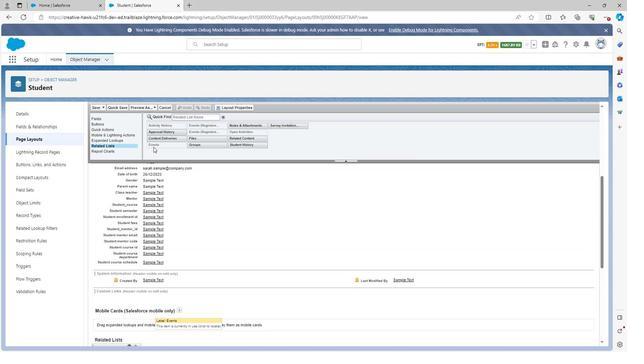 
Action: Mouse scrolled (147, 149) with delta (0, 0)
Screenshot: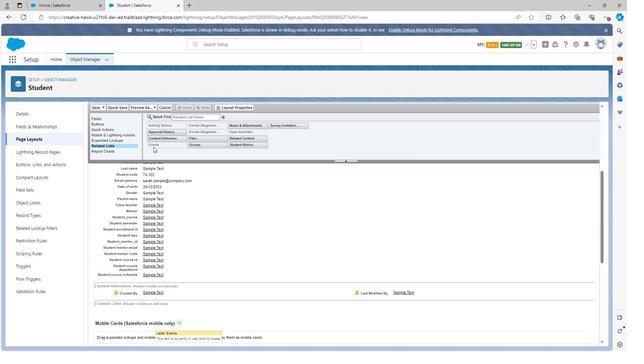 
Action: Mouse moved to (146, 149)
Screenshot: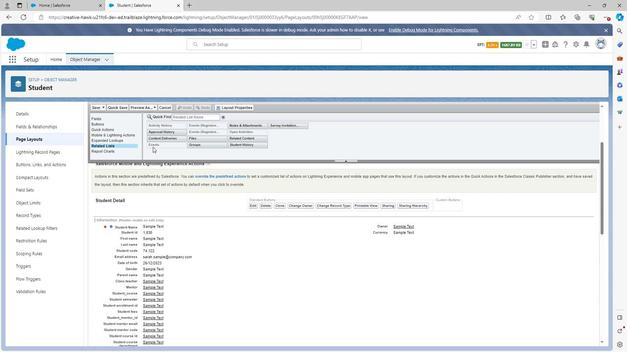 
Action: Mouse scrolled (146, 149) with delta (0, 0)
Screenshot: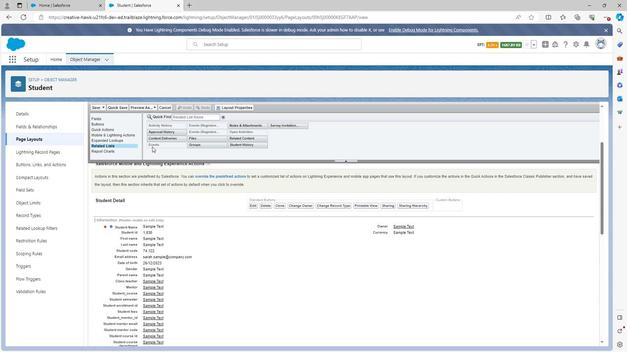
Action: Mouse scrolled (146, 149) with delta (0, 0)
Screenshot: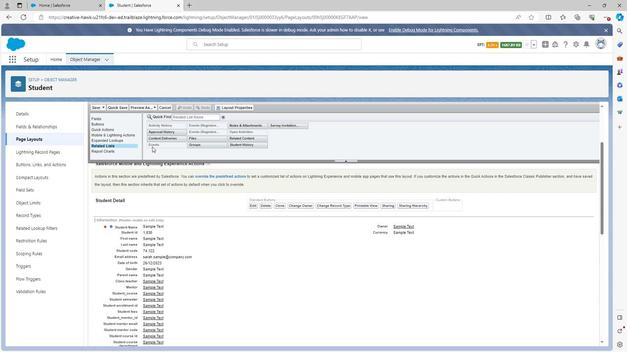 
Action: Mouse scrolled (146, 149) with delta (0, 0)
Screenshot: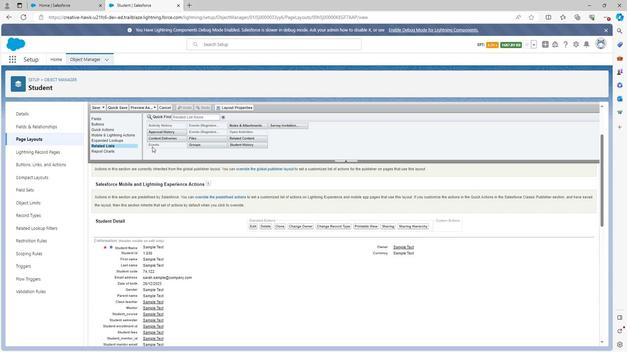 
Action: Mouse scrolled (146, 149) with delta (0, 0)
Screenshot: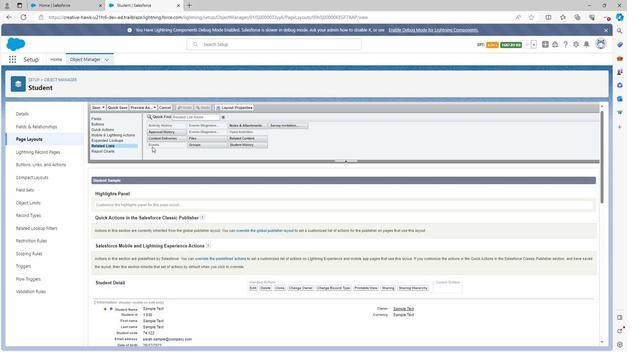
Action: Mouse moved to (89, 132)
Screenshot: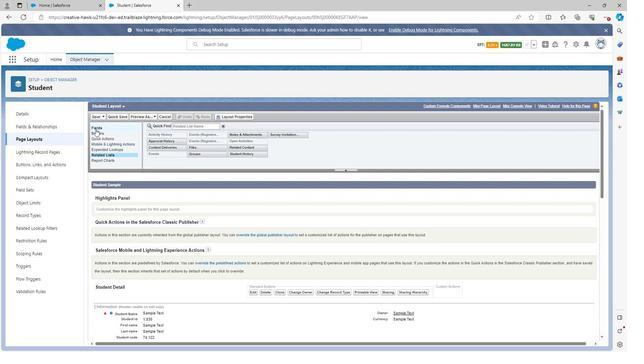 
Action: Mouse pressed left at (89, 132)
Screenshot: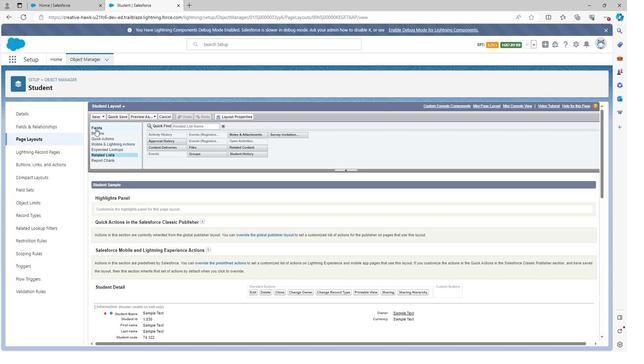 
Action: Mouse moved to (92, 156)
Screenshot: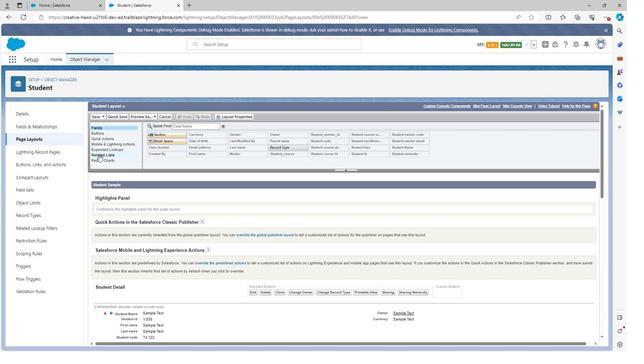 
Action: Mouse pressed left at (92, 156)
Screenshot: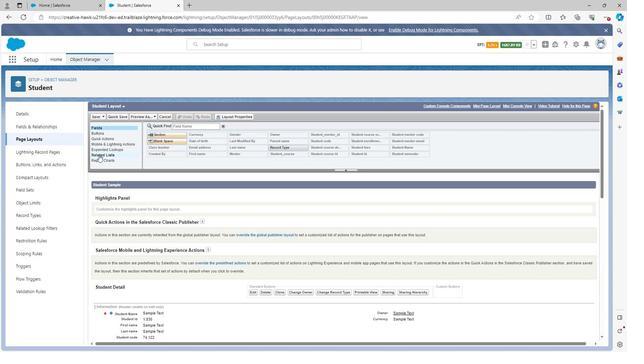 
Action: Mouse moved to (252, 153)
Screenshot: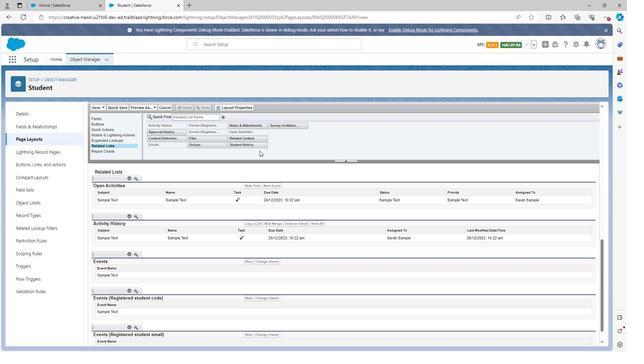 
Action: Mouse scrolled (252, 154) with delta (0, 0)
Screenshot: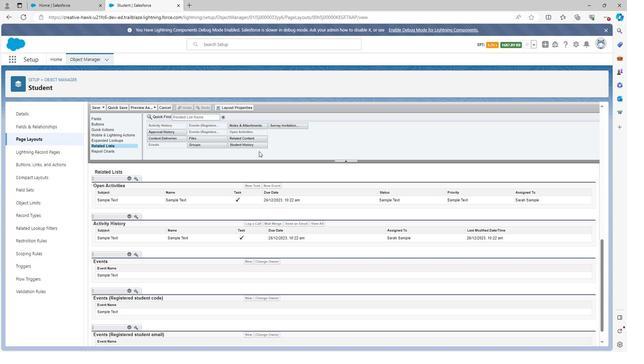 
Action: Mouse moved to (99, 148)
Screenshot: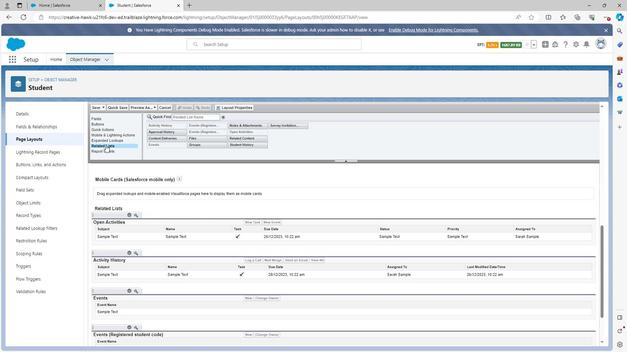 
Action: Mouse pressed left at (99, 148)
Screenshot: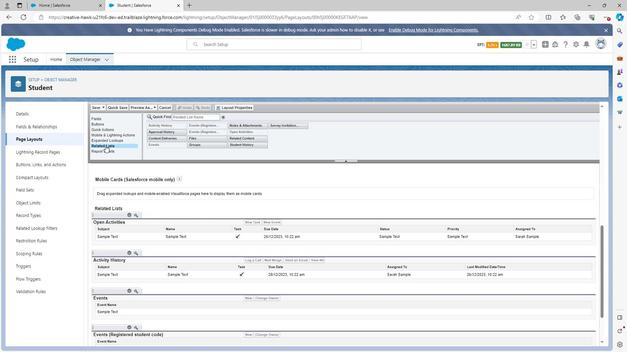 
Action: Mouse moved to (108, 204)
Screenshot: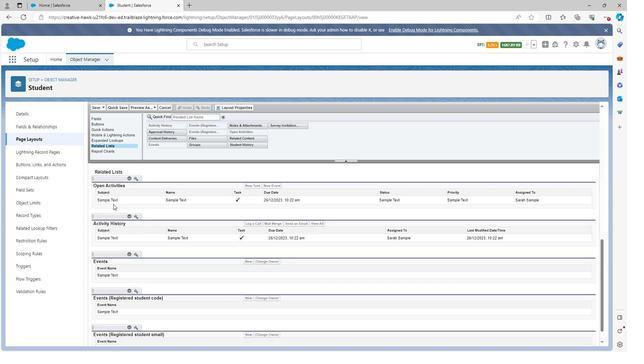 
Action: Mouse scrolled (108, 204) with delta (0, 0)
Screenshot: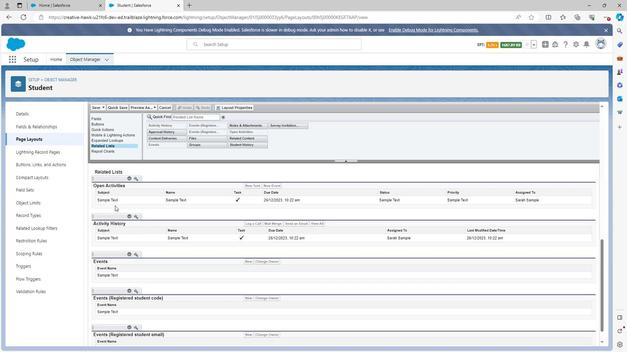 
Action: Mouse scrolled (108, 204) with delta (0, 0)
Screenshot: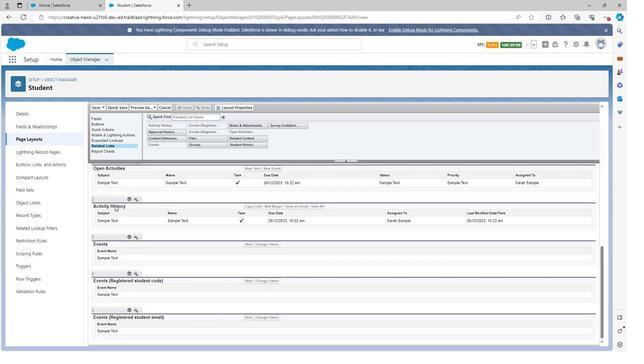 
Action: Mouse scrolled (108, 204) with delta (0, 0)
Screenshot: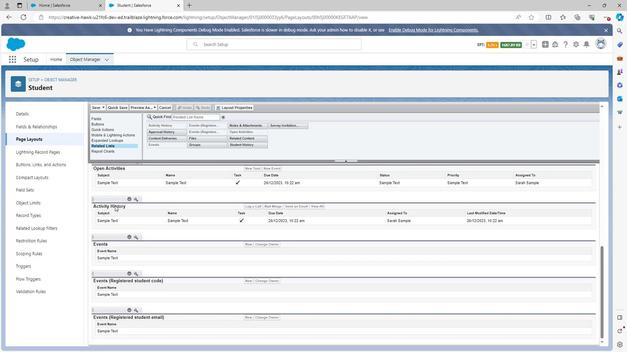 
Action: Mouse scrolled (108, 204) with delta (0, 0)
Screenshot: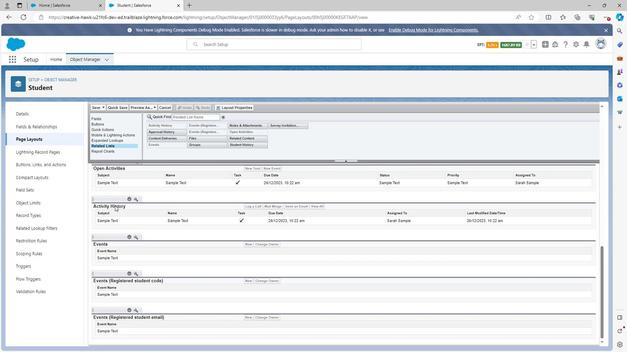 
Action: Mouse scrolled (108, 204) with delta (0, 0)
Screenshot: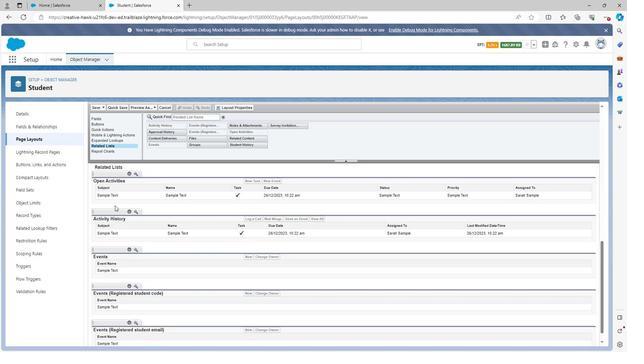 
Action: Mouse scrolled (108, 204) with delta (0, 0)
Screenshot: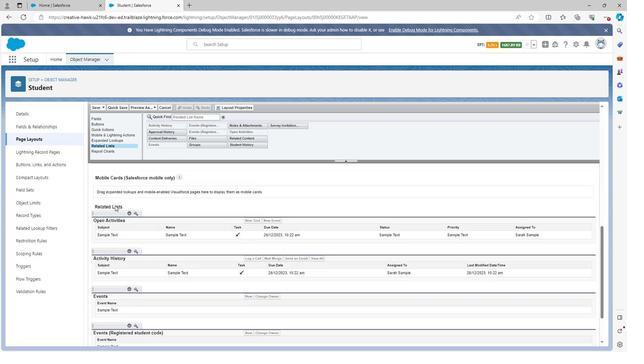 
Action: Mouse scrolled (108, 204) with delta (0, 0)
Screenshot: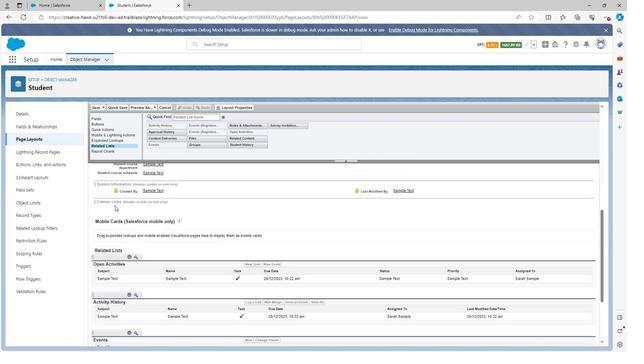 
Action: Mouse scrolled (108, 204) with delta (0, 0)
Screenshot: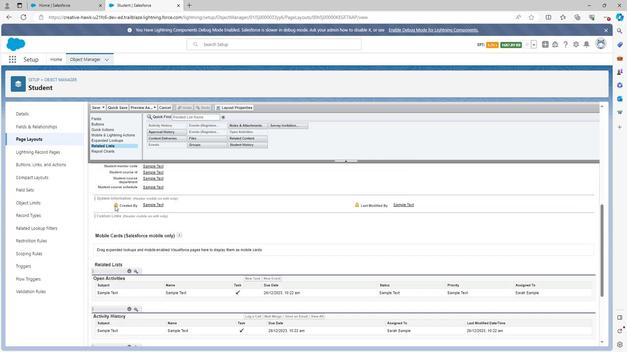 
Action: Mouse scrolled (108, 204) with delta (0, 0)
Screenshot: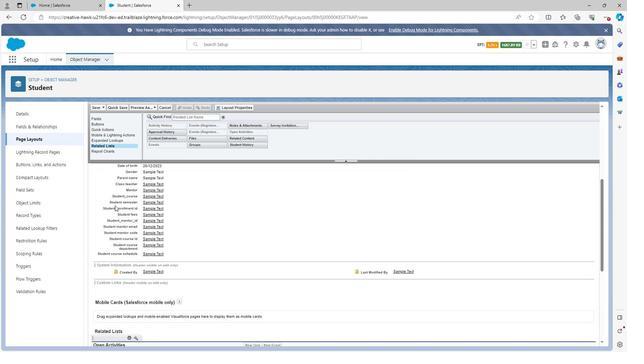 
Action: Mouse moved to (108, 204)
Screenshot: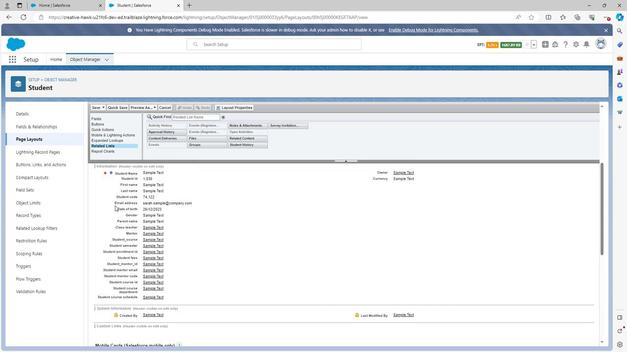 
Action: Mouse scrolled (108, 204) with delta (0, 0)
Screenshot: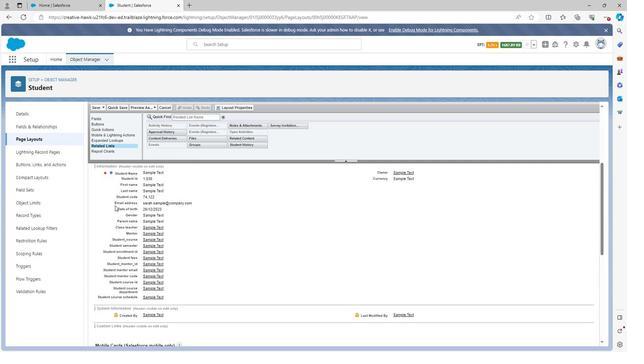 
Action: Mouse scrolled (108, 204) with delta (0, 0)
Screenshot: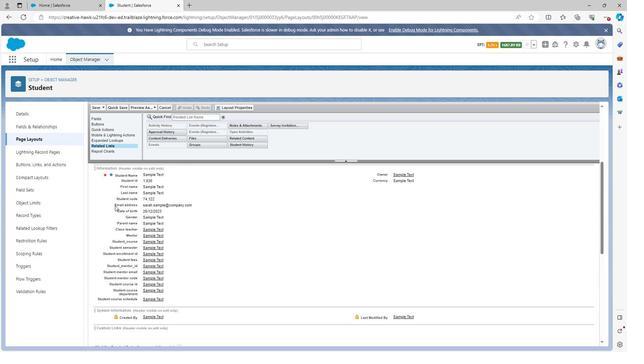 
Action: Mouse scrolled (108, 204) with delta (0, 0)
Screenshot: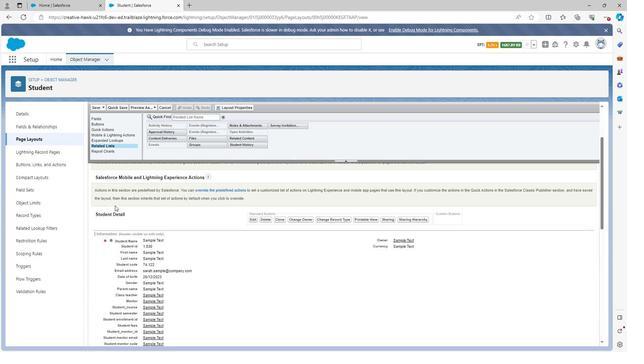 
Action: Mouse scrolled (108, 204) with delta (0, 0)
Screenshot: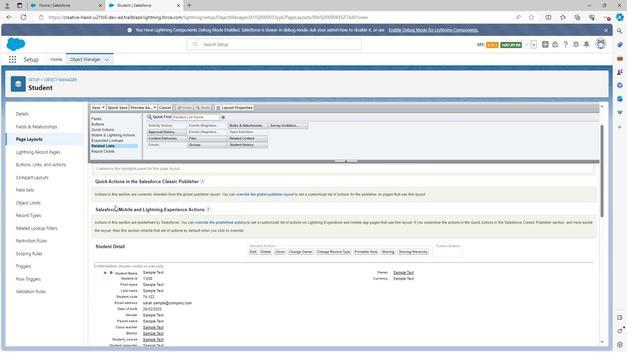 
Action: Mouse scrolled (108, 204) with delta (0, 0)
Screenshot: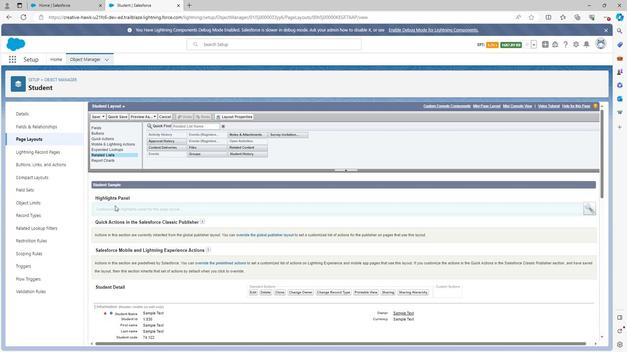 
Action: Mouse scrolled (108, 204) with delta (0, 0)
Screenshot: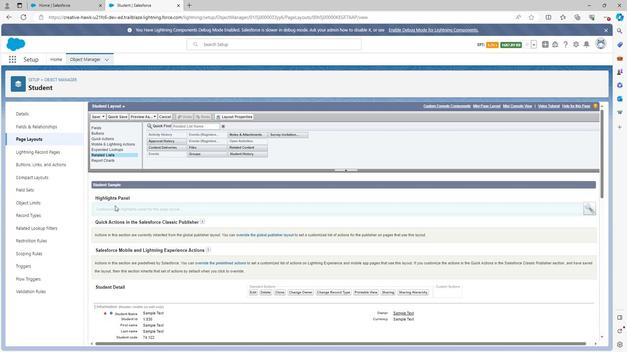 
Action: Mouse scrolled (108, 204) with delta (0, 0)
Screenshot: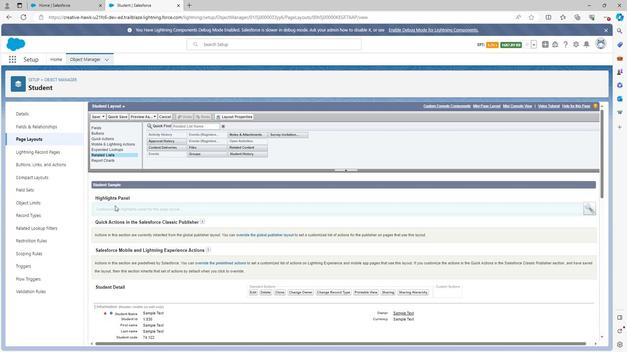 
Action: Mouse scrolled (108, 204) with delta (0, 0)
Screenshot: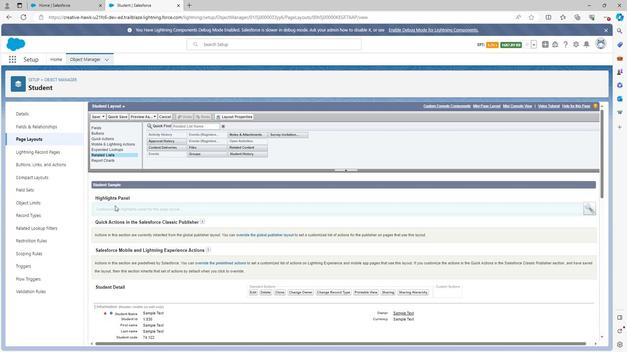 
Action: Mouse moved to (95, 131)
Screenshot: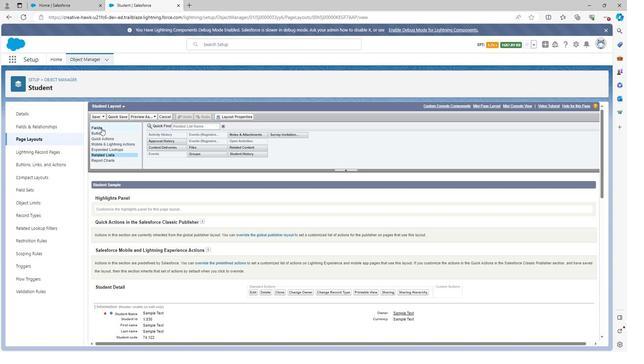 
Action: Mouse pressed left at (95, 131)
Screenshot: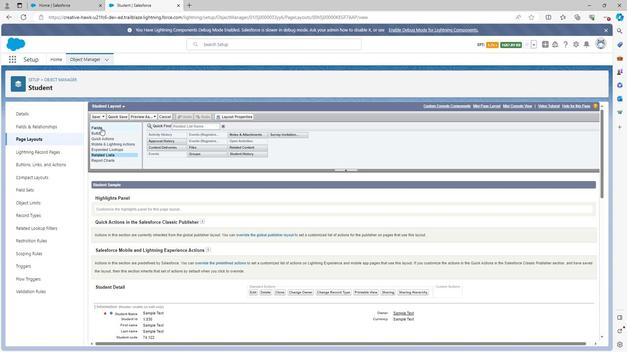 
Action: Mouse moved to (89, 136)
Screenshot: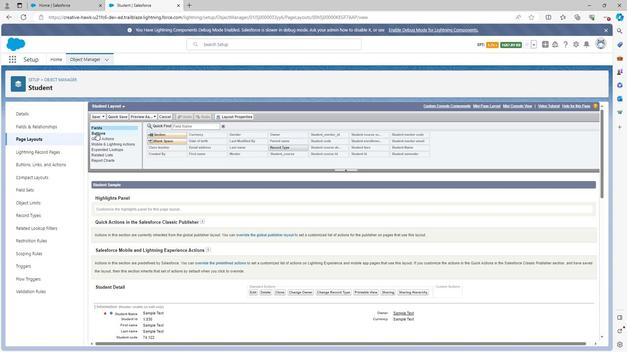 
Action: Mouse pressed left at (89, 136)
Screenshot: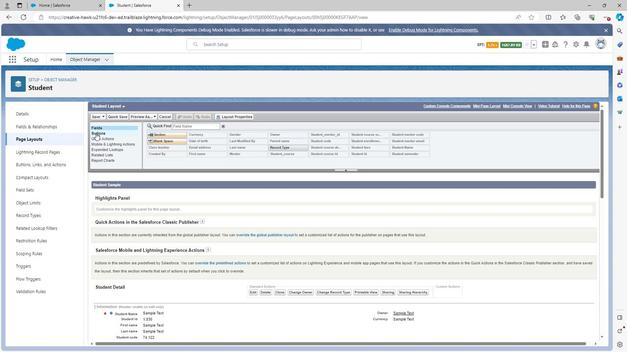 
Action: Mouse moved to (89, 142)
Screenshot: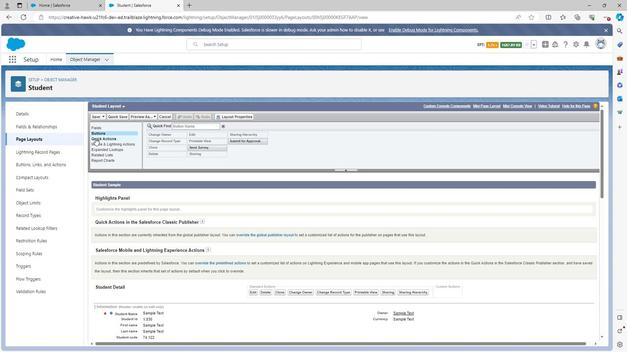 
Action: Mouse pressed left at (89, 142)
Screenshot: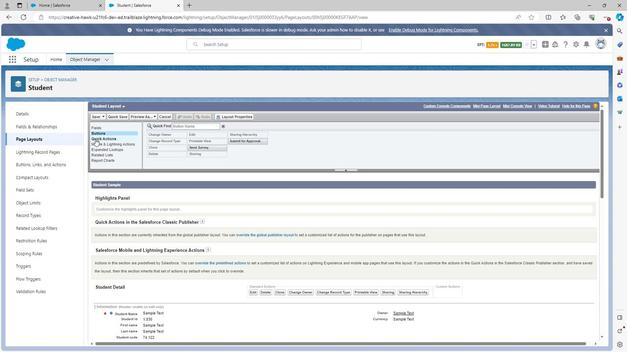 
Action: Mouse moved to (89, 147)
Screenshot: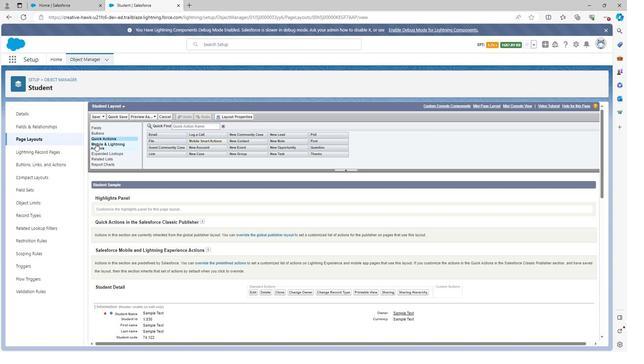 
Action: Mouse pressed left at (89, 147)
Screenshot: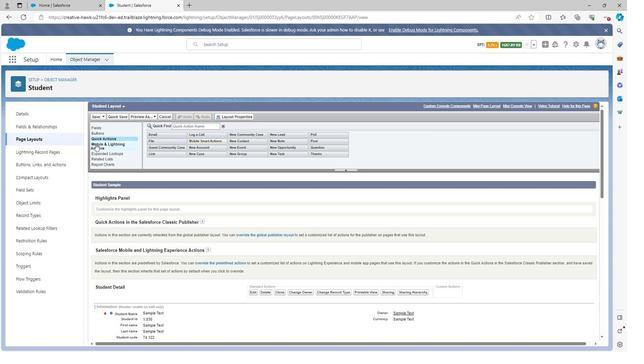 
Action: Mouse moved to (89, 154)
Screenshot: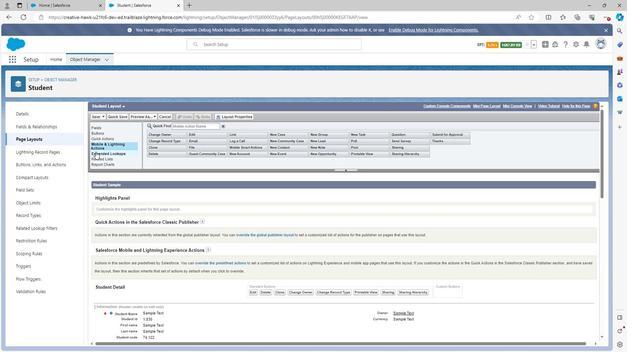 
Action: Mouse pressed left at (89, 154)
Screenshot: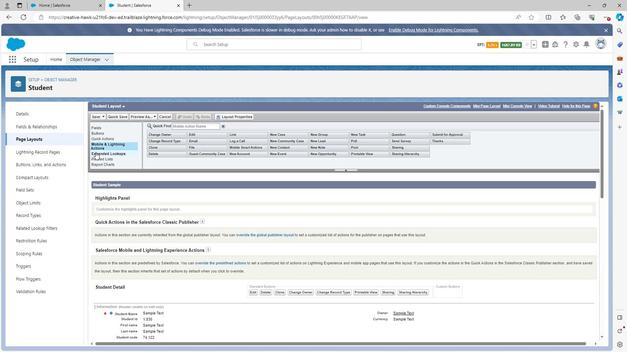 
Action: Mouse moved to (55, 15)
Screenshot: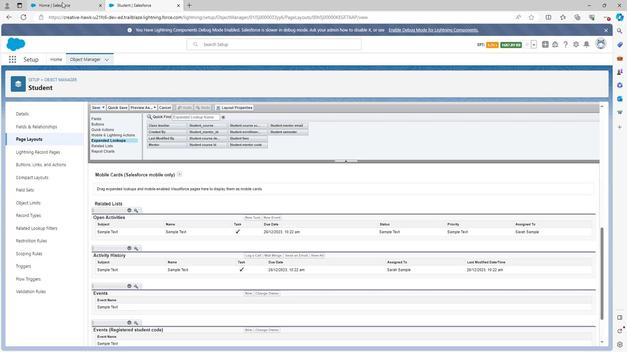 
Action: Mouse pressed left at (55, 15)
Screenshot: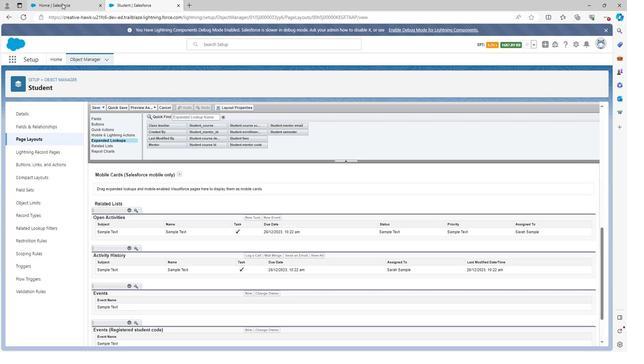 
Action: Mouse moved to (124, 12)
Screenshot: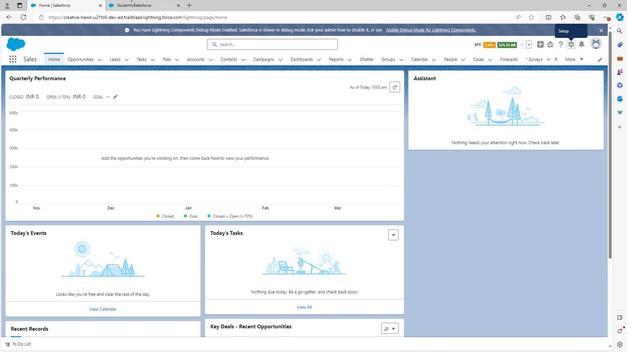
Action: Mouse pressed left at (124, 12)
Screenshot: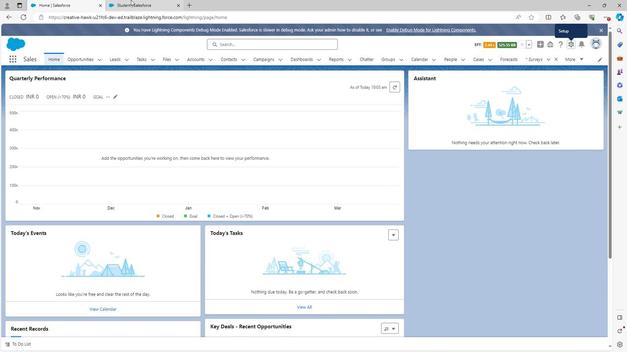 
Action: Mouse moved to (52, 67)
Screenshot: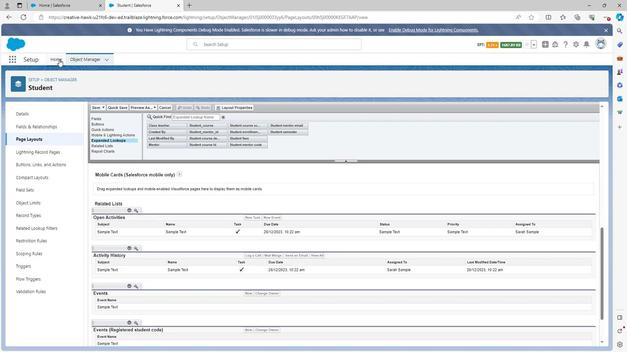 
Action: Mouse pressed left at (52, 67)
Screenshot: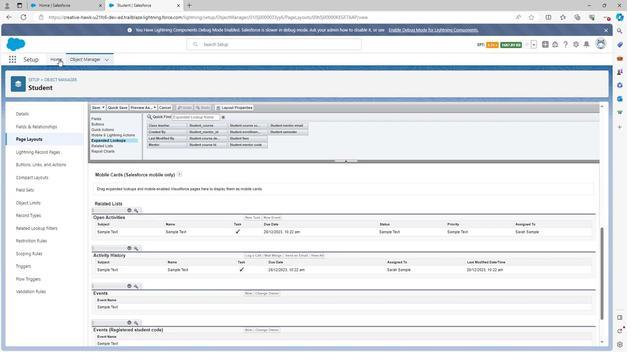 
Action: Mouse moved to (27, 120)
Screenshot: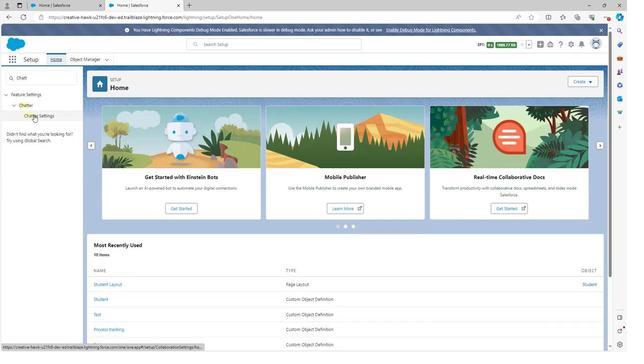 
Action: Mouse pressed left at (27, 120)
Screenshot: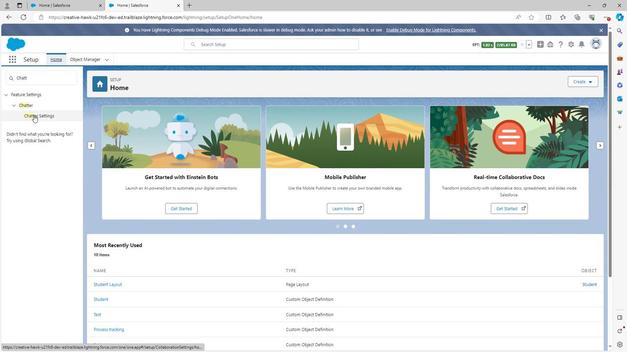 
Action: Mouse moved to (186, 186)
Screenshot: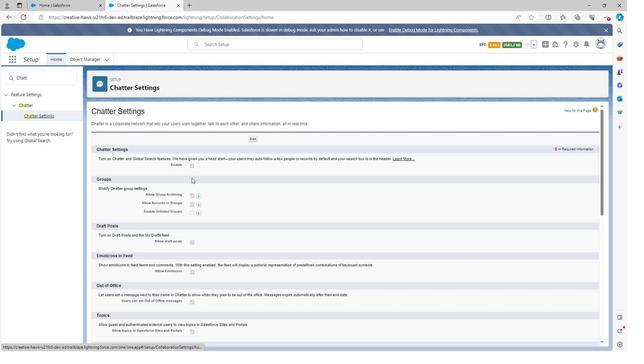 
Action: Mouse scrolled (186, 186) with delta (0, 0)
Screenshot: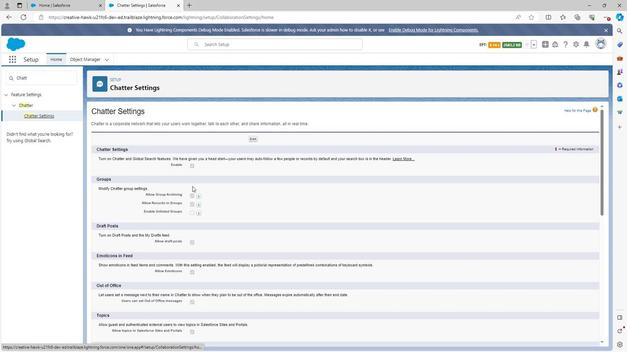 
Action: Mouse scrolled (186, 186) with delta (0, 0)
Screenshot: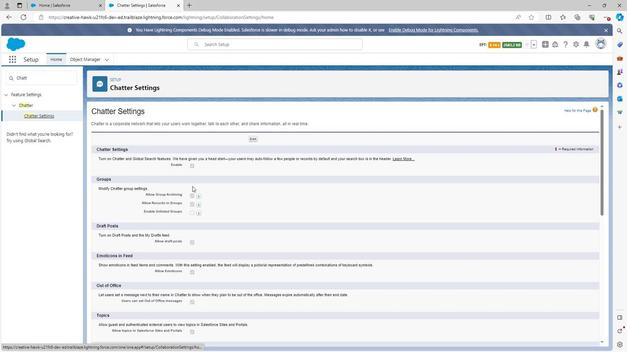 
Action: Mouse scrolled (186, 186) with delta (0, 0)
Screenshot: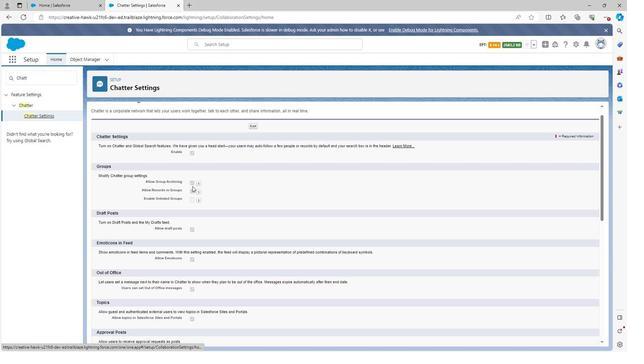 
Action: Mouse scrolled (186, 186) with delta (0, 0)
Screenshot: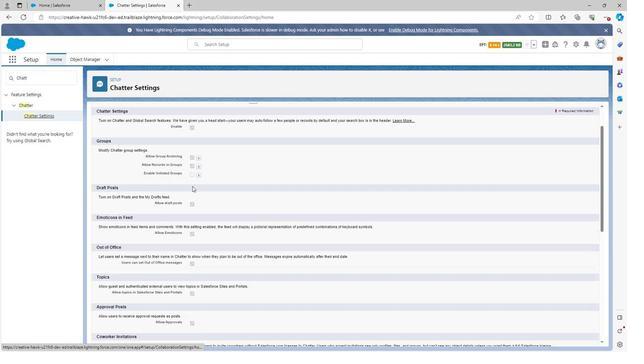 
Action: Mouse moved to (186, 186)
Screenshot: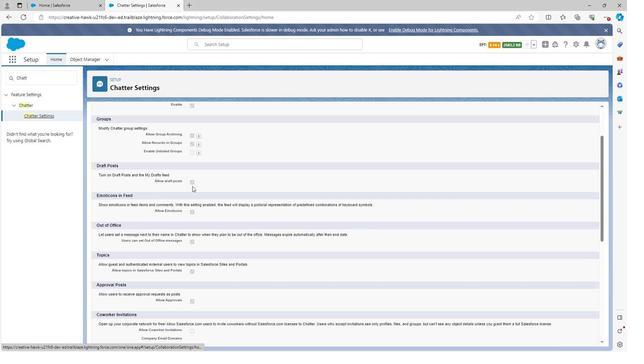 
Action: Mouse scrolled (186, 186) with delta (0, 0)
Screenshot: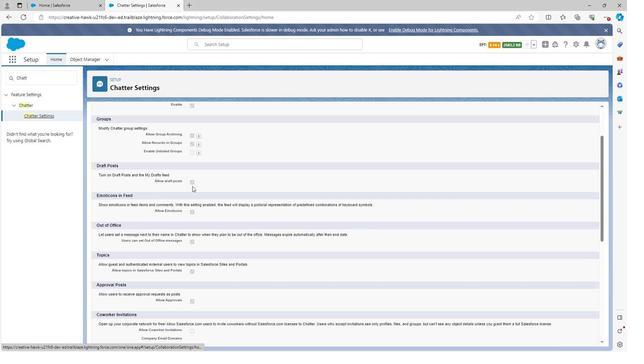 
Action: Mouse moved to (185, 186)
Screenshot: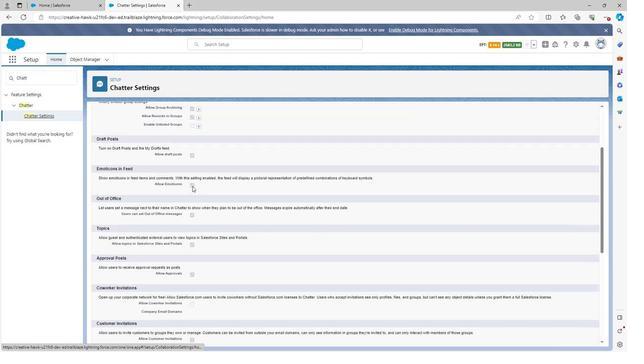 
Action: Mouse scrolled (185, 185) with delta (0, 0)
Screenshot: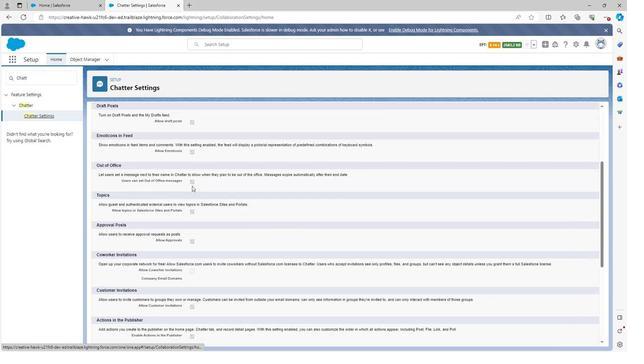 
Action: Mouse moved to (184, 185)
Screenshot: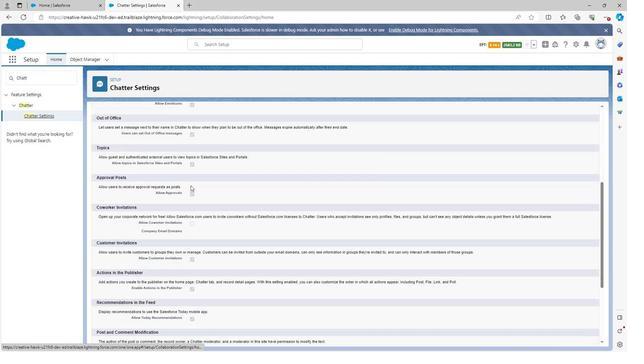 
Action: Mouse scrolled (184, 185) with delta (0, 0)
Screenshot: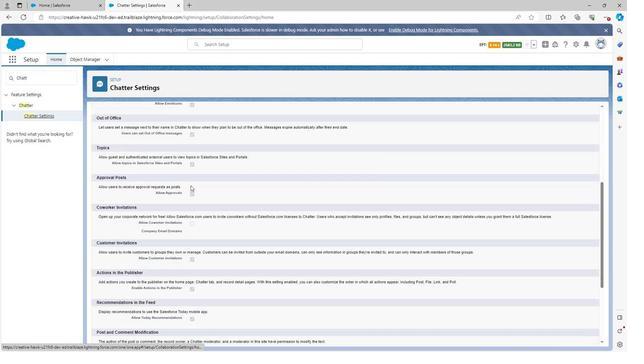 
Action: Mouse moved to (182, 194)
Screenshot: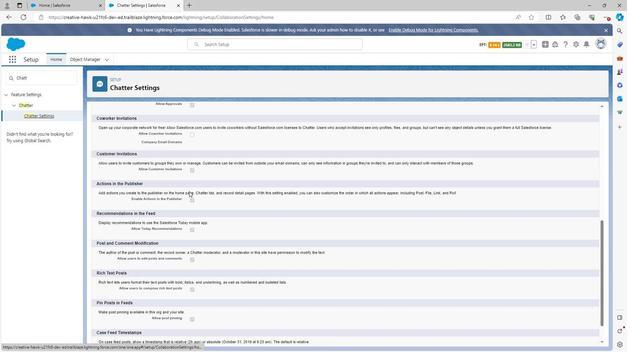 
Action: Mouse scrolled (182, 194) with delta (0, 0)
Screenshot: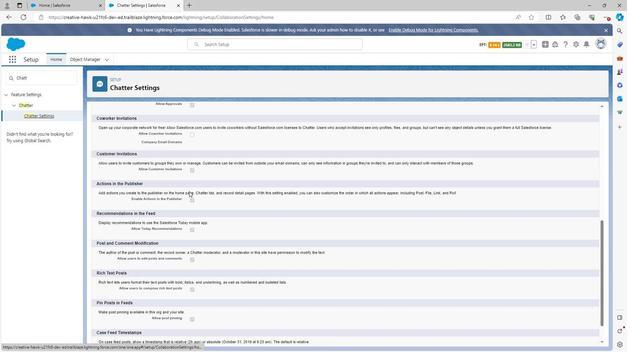 
Action: Mouse moved to (182, 197)
Screenshot: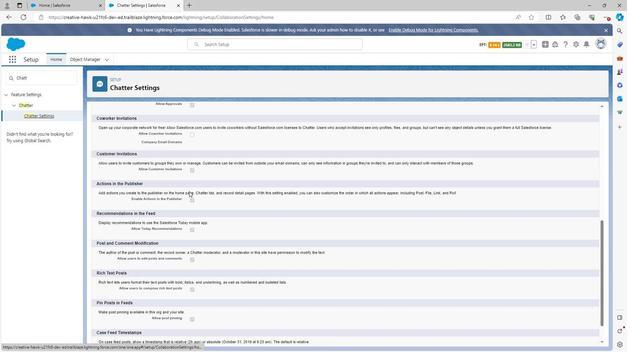 
Action: Mouse scrolled (182, 196) with delta (0, 0)
Screenshot: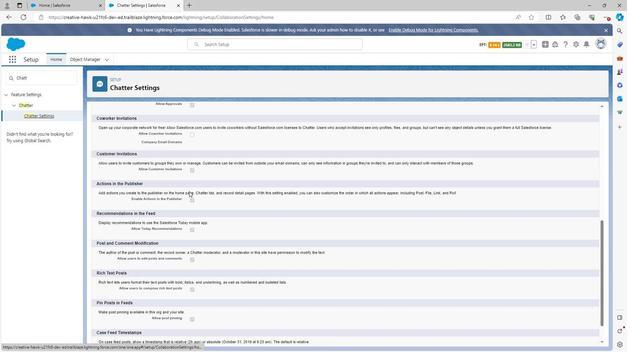 
Action: Mouse moved to (182, 199)
Screenshot: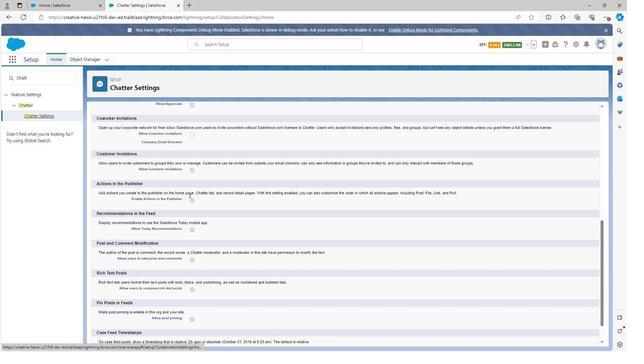 
Action: Mouse scrolled (182, 198) with delta (0, 0)
Screenshot: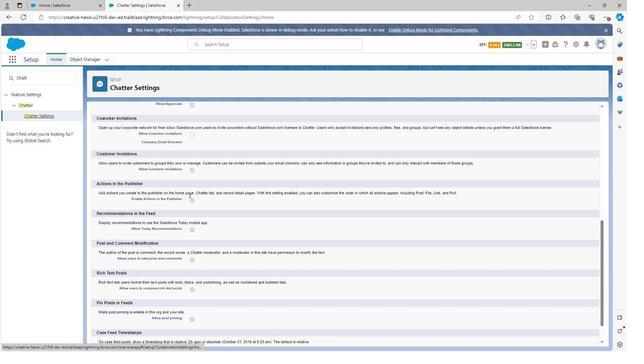 
Action: Mouse scrolled (182, 198) with delta (0, 0)
Screenshot: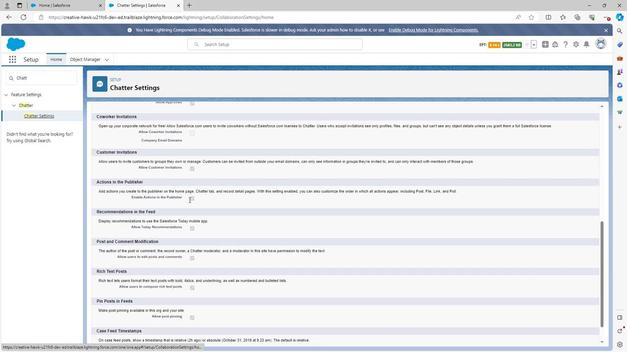 
Action: Mouse scrolled (182, 198) with delta (0, 0)
Screenshot: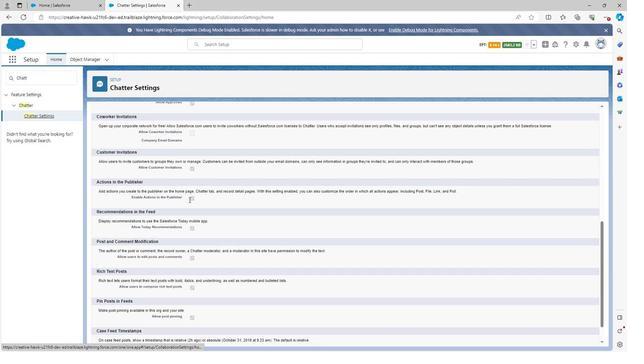 
Action: Mouse moved to (31, 120)
Screenshot: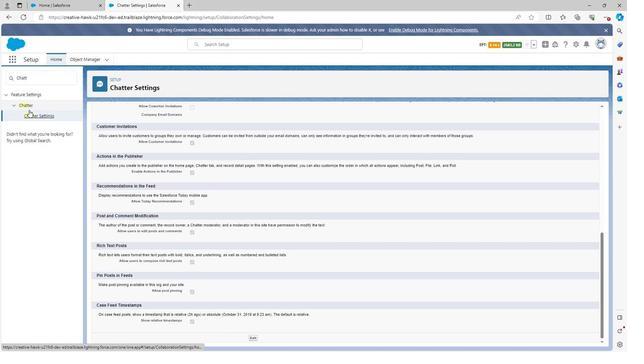 
Action: Mouse pressed left at (31, 120)
Screenshot: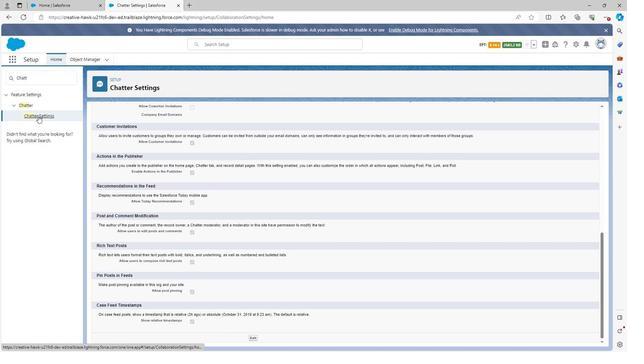 
Action: Mouse moved to (75, 67)
Screenshot: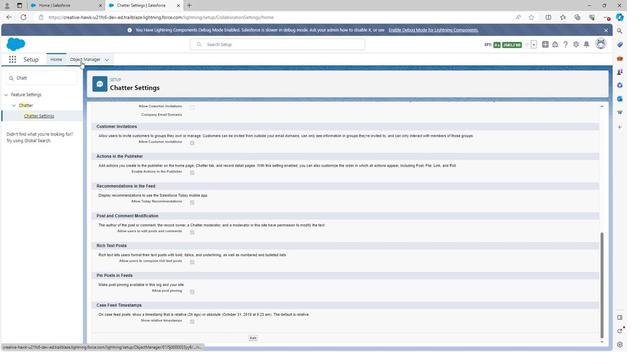 
Action: Mouse pressed left at (75, 67)
Screenshot: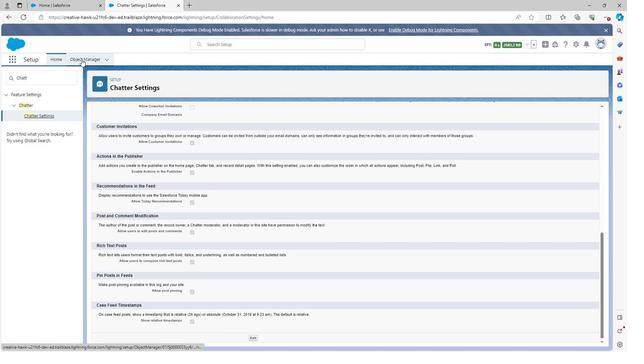
Action: Mouse moved to (50, 212)
Screenshot: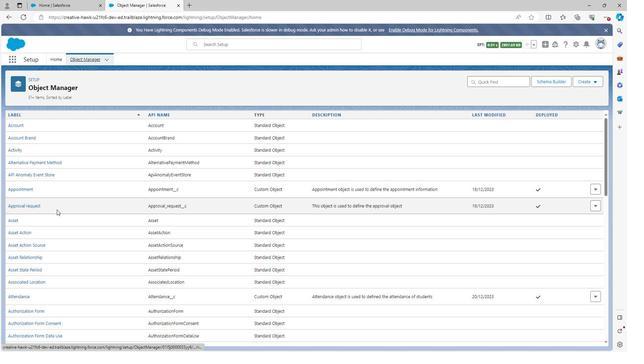 
Action: Mouse scrolled (50, 211) with delta (0, 0)
Screenshot: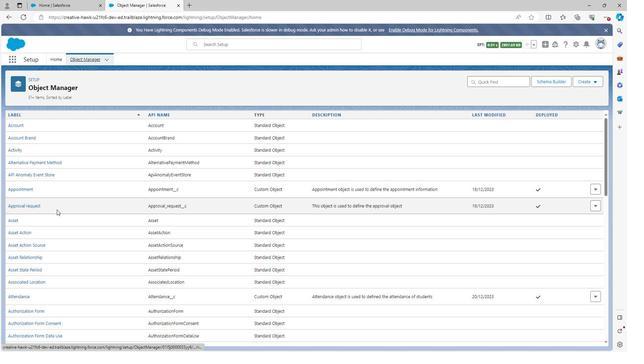 
Action: Mouse scrolled (50, 211) with delta (0, 0)
Screenshot: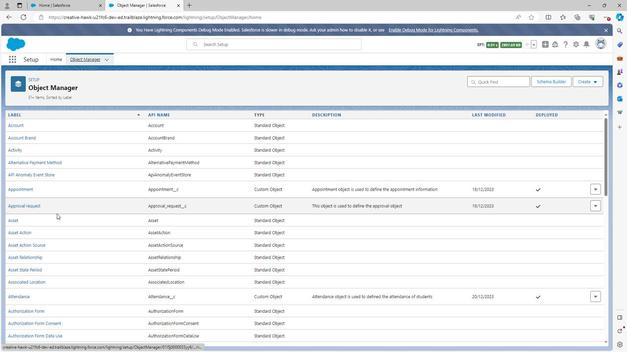 
Action: Mouse scrolled (50, 211) with delta (0, 0)
Screenshot: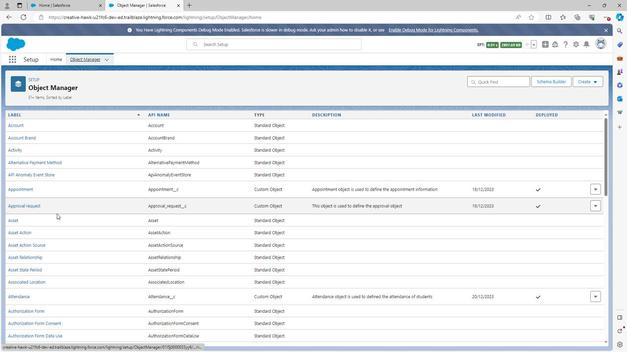 
Action: Mouse scrolled (50, 211) with delta (0, 0)
Screenshot: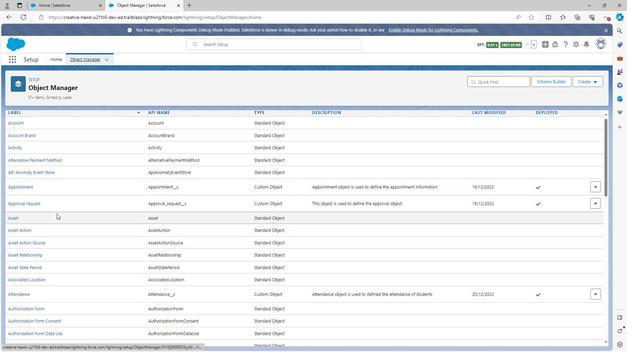 
Action: Mouse scrolled (50, 211) with delta (0, 0)
Screenshot: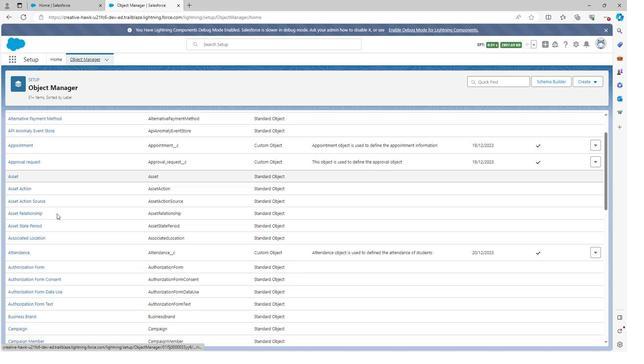 
Action: Mouse moved to (49, 211)
Screenshot: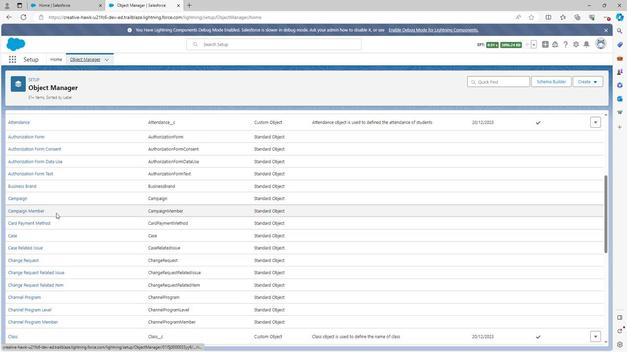 
Action: Mouse scrolled (49, 210) with delta (0, 0)
Screenshot: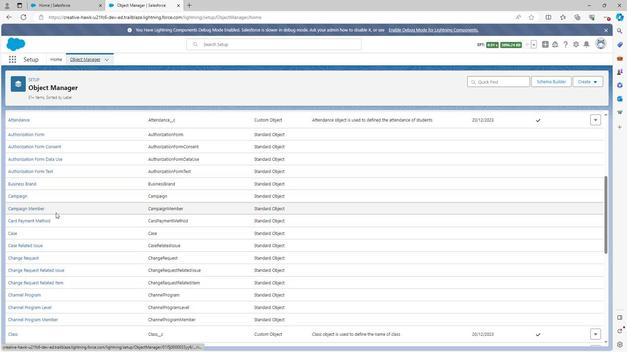 
Action: Mouse scrolled (49, 210) with delta (0, 0)
Screenshot: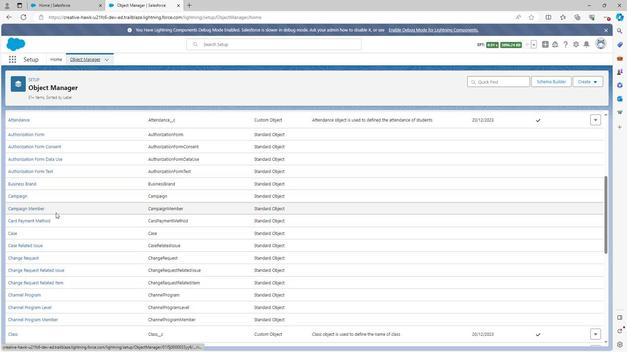 
Action: Mouse scrolled (49, 210) with delta (0, 0)
Screenshot: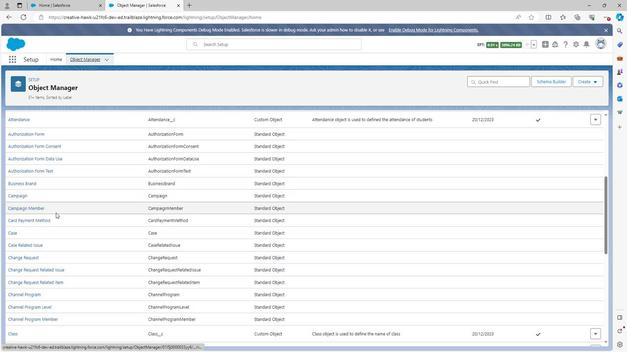 
Action: Mouse moved to (49, 211)
Screenshot: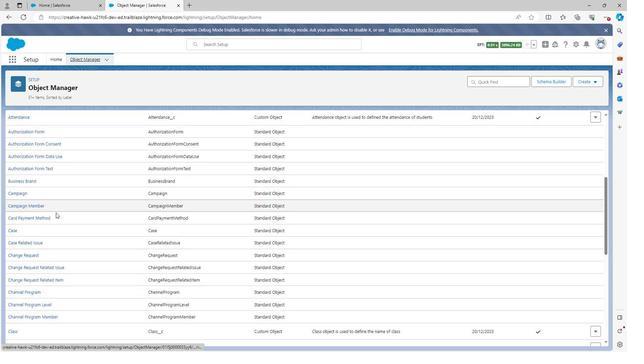 
Action: Mouse scrolled (49, 210) with delta (0, 0)
Screenshot: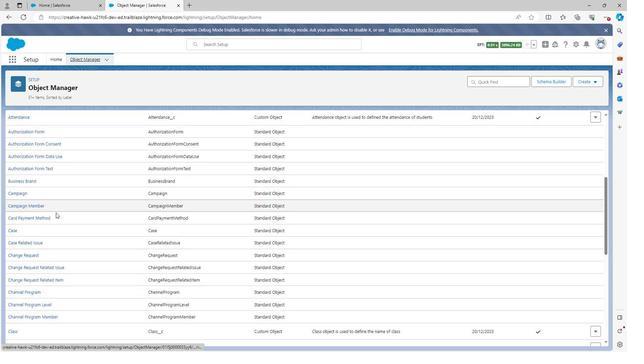 
Action: Mouse scrolled (49, 210) with delta (0, 0)
Screenshot: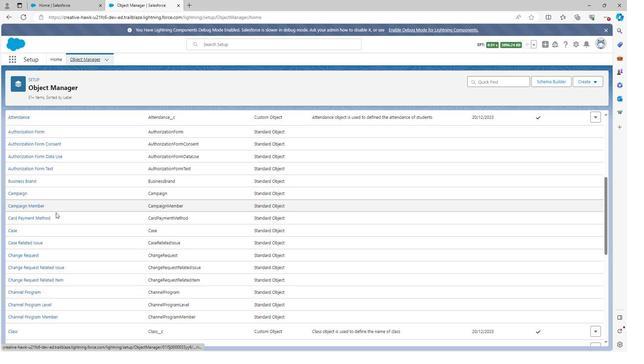 
Action: Mouse scrolled (49, 210) with delta (0, 0)
Screenshot: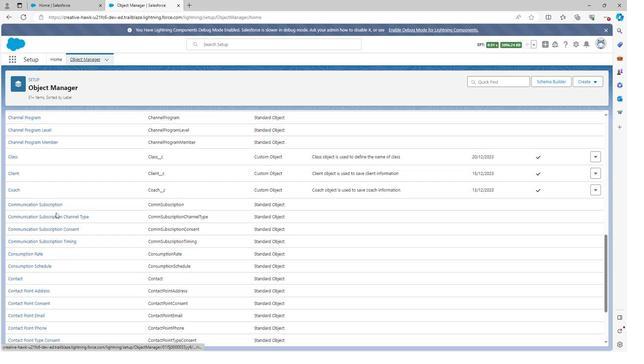 
Action: Mouse scrolled (49, 210) with delta (0, 0)
Screenshot: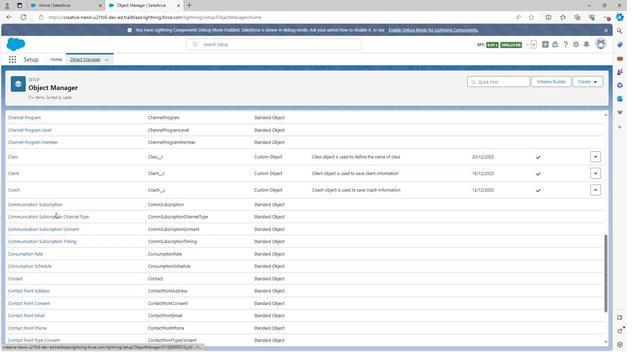 
Action: Mouse scrolled (49, 210) with delta (0, 0)
Screenshot: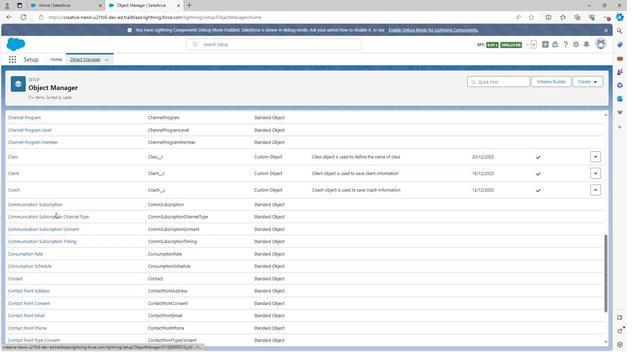 
Action: Mouse scrolled (49, 210) with delta (0, 0)
Screenshot: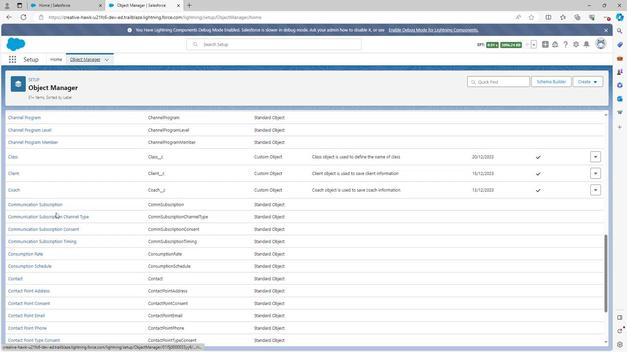 
Action: Mouse scrolled (49, 210) with delta (0, 0)
Screenshot: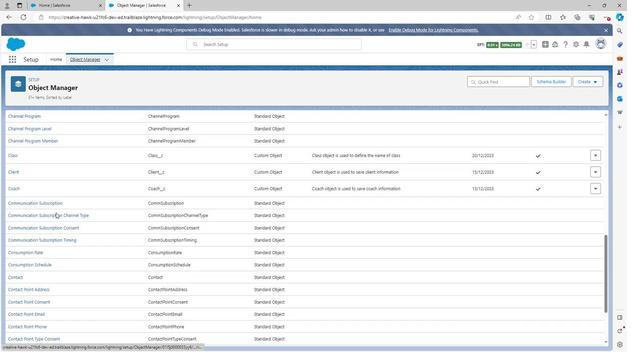 
Action: Mouse moved to (49, 211)
Screenshot: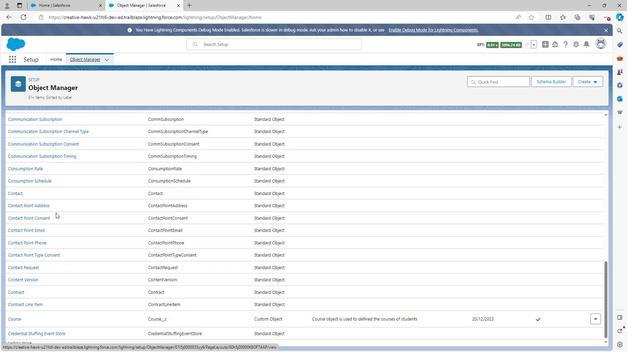 
Action: Mouse scrolled (49, 210) with delta (0, 0)
Screenshot: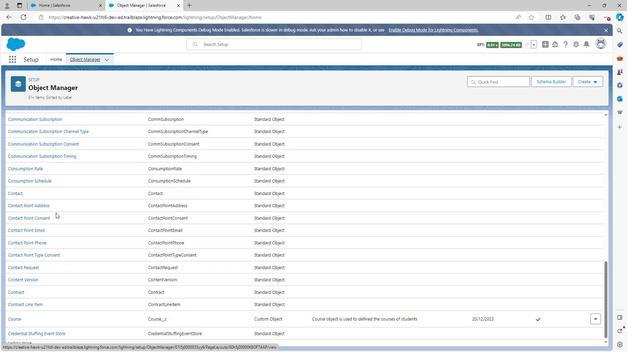 
Action: Mouse scrolled (49, 210) with delta (0, 0)
Screenshot: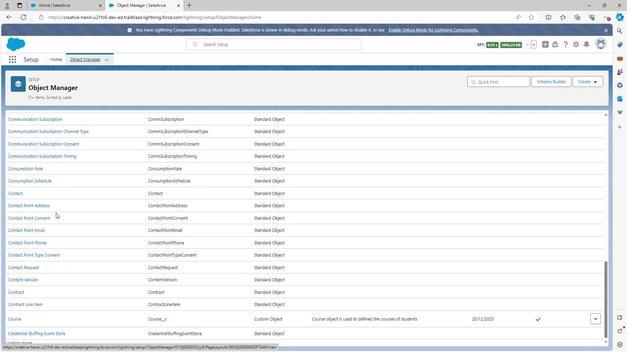 
Action: Mouse scrolled (49, 210) with delta (0, 0)
Screenshot: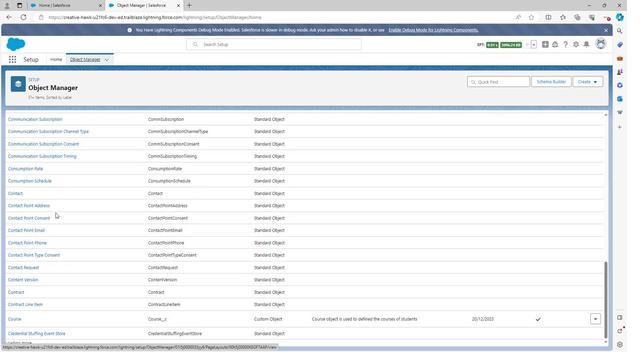 
Action: Mouse scrolled (49, 210) with delta (0, 0)
Screenshot: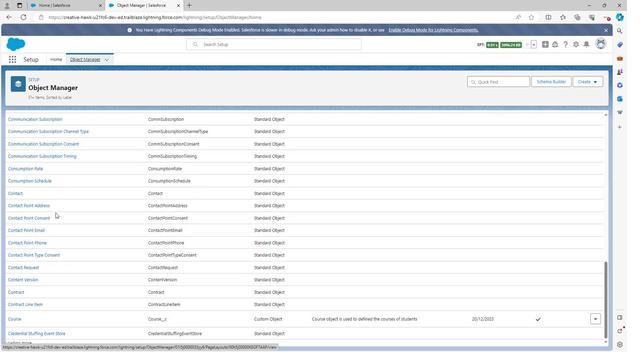 
Action: Mouse scrolled (49, 210) with delta (0, 0)
Screenshot: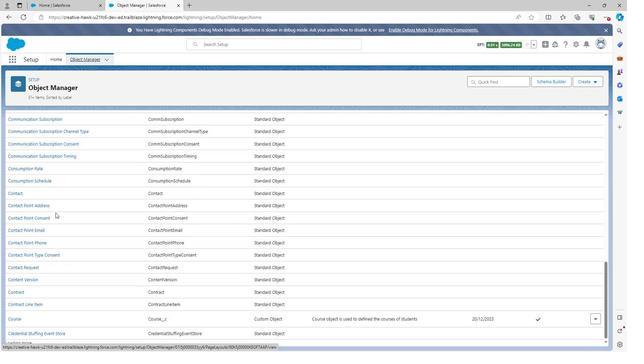 
Action: Mouse scrolled (49, 210) with delta (0, 0)
Screenshot: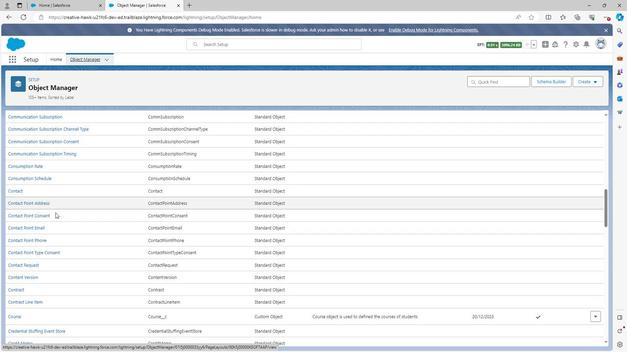 
Action: Mouse scrolled (49, 210) with delta (0, 0)
Screenshot: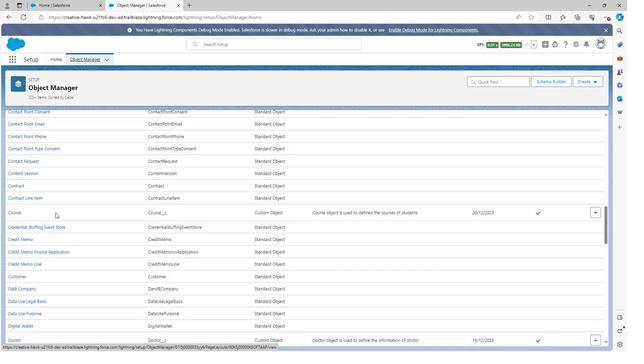 
Action: Mouse moved to (49, 211)
Screenshot: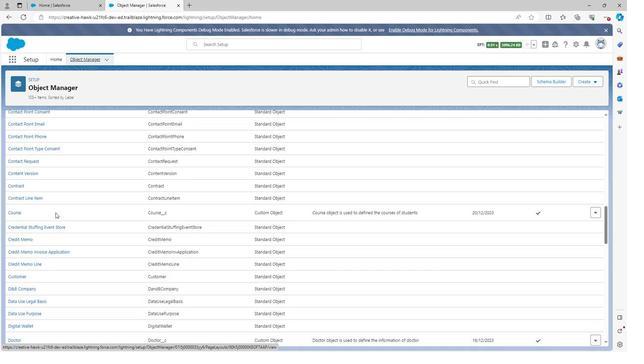 
Action: Mouse scrolled (49, 211) with delta (0, 0)
Screenshot: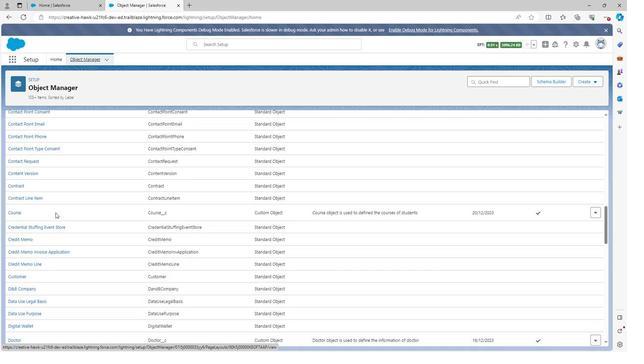 
Action: Mouse scrolled (49, 211) with delta (0, 0)
Screenshot: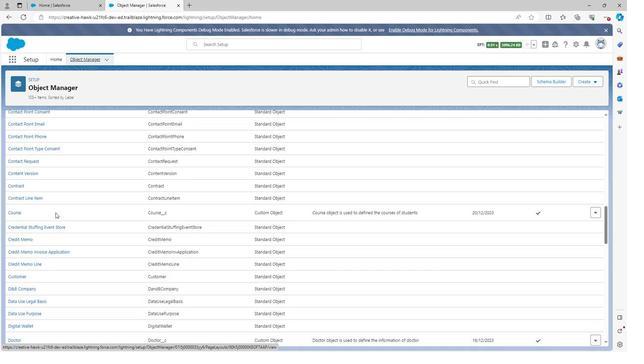 
Action: Mouse scrolled (49, 211) with delta (0, 0)
Screenshot: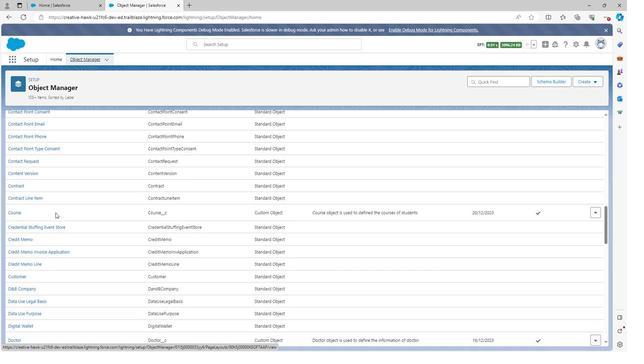 
Action: Mouse scrolled (49, 211) with delta (0, 0)
Screenshot: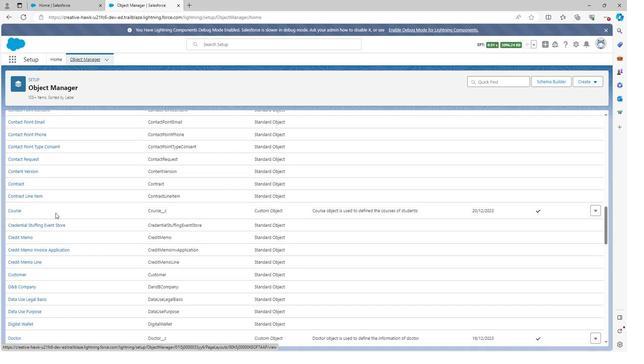 
Action: Mouse scrolled (49, 211) with delta (0, 0)
Screenshot: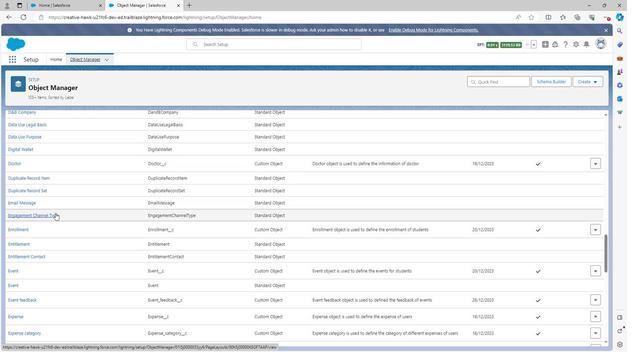 
Action: Mouse scrolled (49, 211) with delta (0, 0)
Screenshot: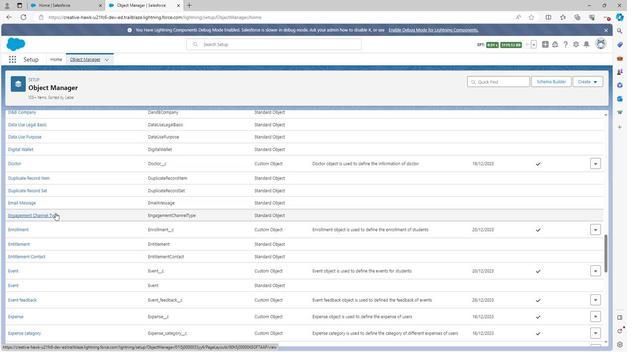 
Action: Mouse scrolled (49, 211) with delta (0, 0)
Screenshot: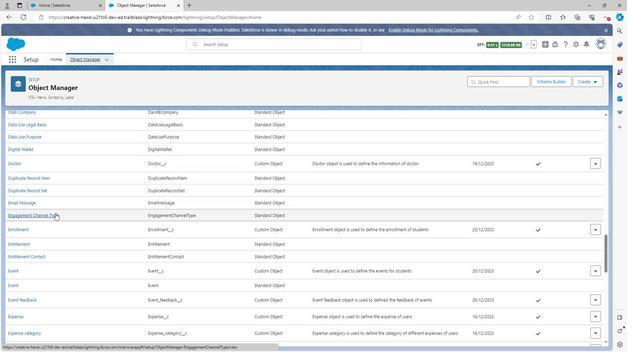 
Action: Mouse scrolled (49, 211) with delta (0, 0)
Screenshot: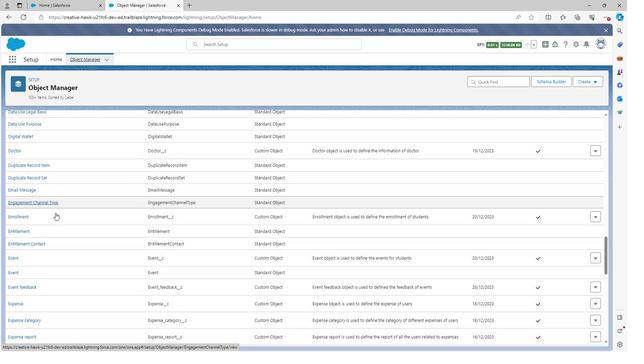 
Action: Mouse scrolled (49, 211) with delta (0, 0)
Screenshot: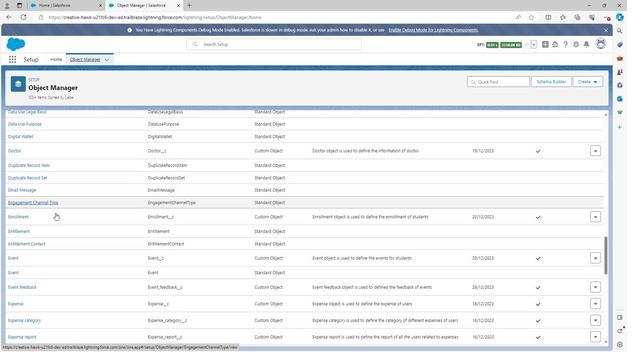 
Action: Mouse scrolled (49, 211) with delta (0, 0)
Screenshot: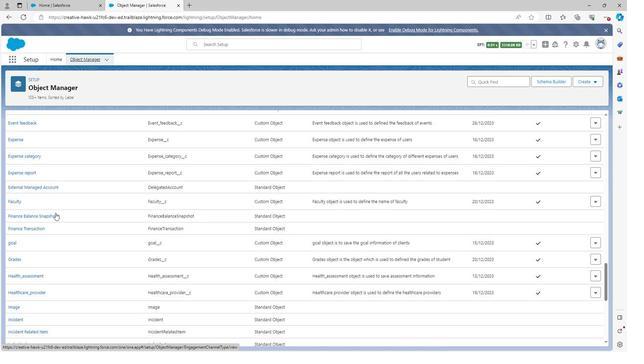 
Action: Mouse scrolled (49, 211) with delta (0, 0)
Screenshot: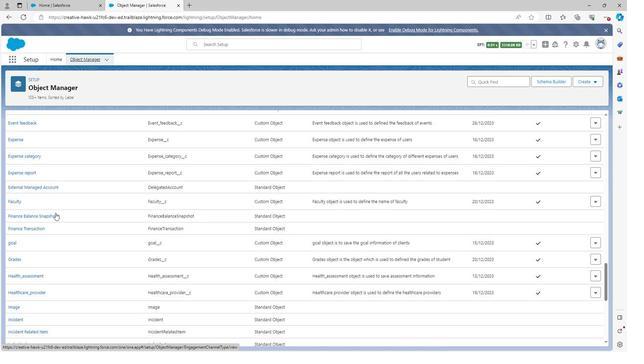 
Action: Mouse scrolled (49, 211) with delta (0, 0)
Screenshot: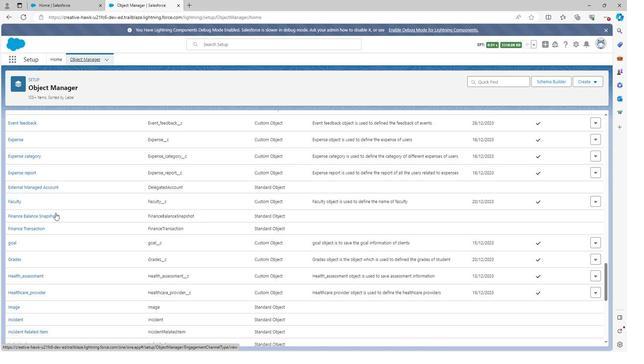 
Action: Mouse scrolled (49, 211) with delta (0, 0)
Screenshot: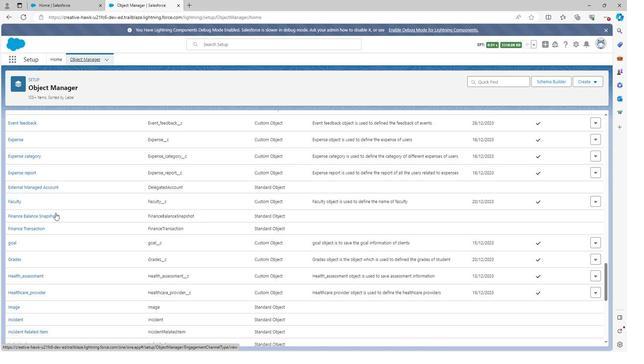 
Action: Mouse scrolled (49, 211) with delta (0, 0)
Screenshot: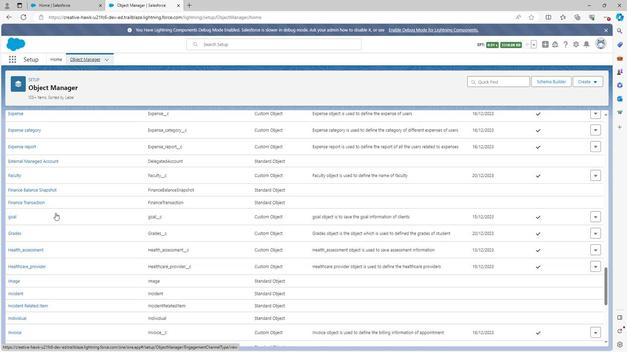 
Action: Mouse moved to (49, 211)
Screenshot: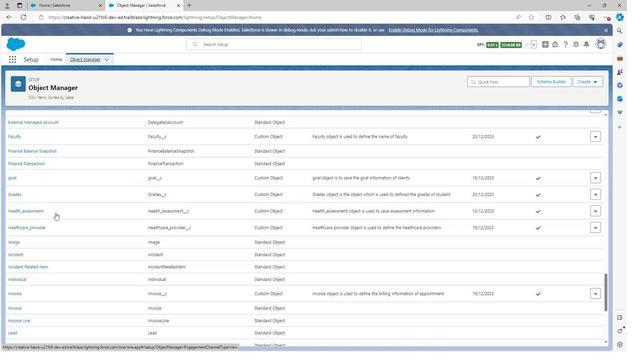 
Action: Mouse scrolled (49, 211) with delta (0, 0)
Screenshot: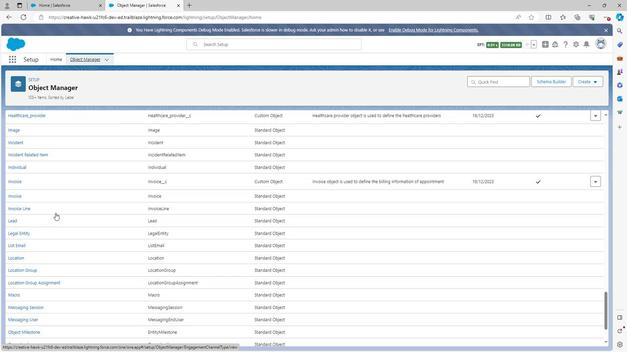 
Action: Mouse scrolled (49, 211) with delta (0, 0)
Screenshot: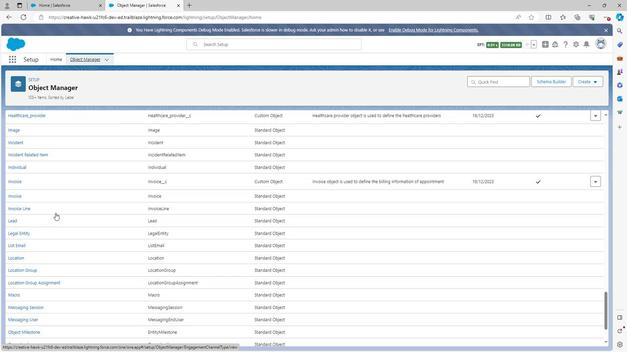 
Action: Mouse scrolled (49, 211) with delta (0, 0)
Screenshot: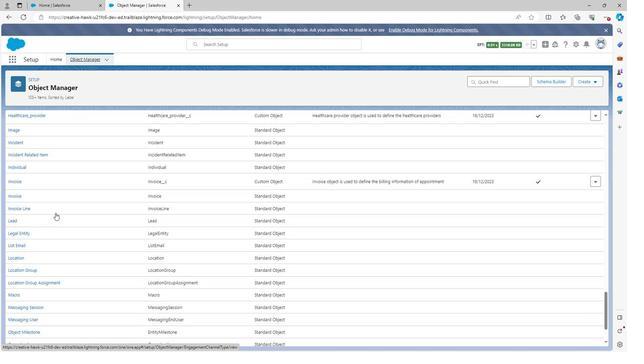 
Action: Mouse scrolled (49, 211) with delta (0, 0)
Screenshot: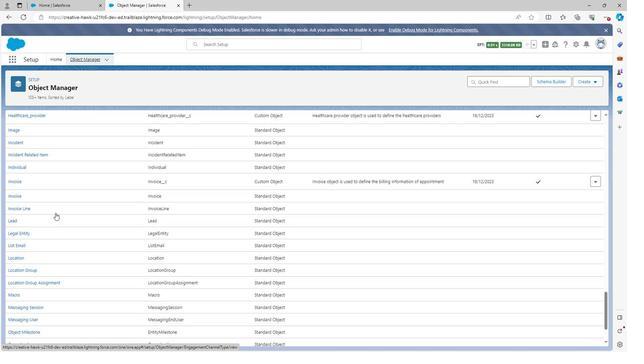 
Action: Mouse scrolled (49, 211) with delta (0, 0)
Screenshot: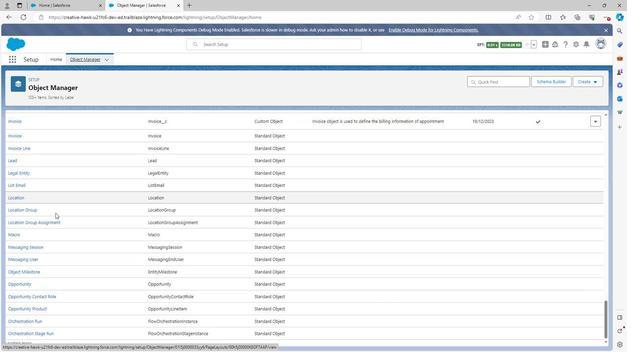 
Action: Mouse scrolled (49, 211) with delta (0, 0)
Screenshot: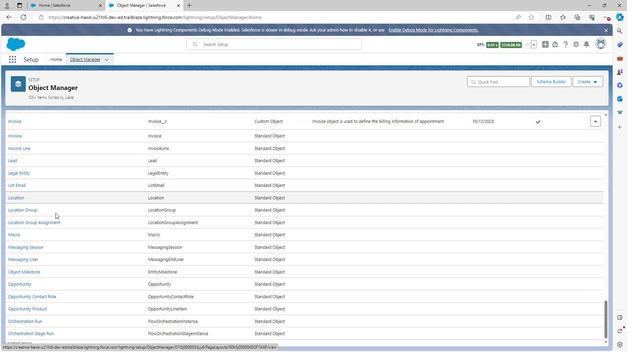 
Action: Mouse scrolled (49, 211) with delta (0, 0)
Screenshot: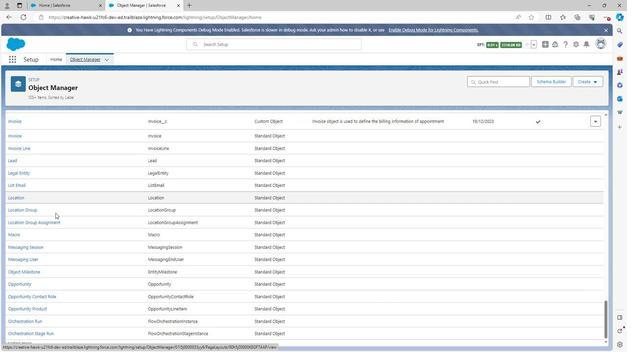
Action: Mouse scrolled (49, 211) with delta (0, 0)
Screenshot: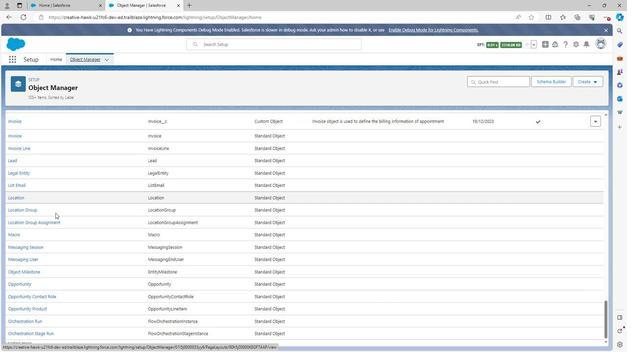 
Action: Mouse scrolled (49, 211) with delta (0, 0)
Screenshot: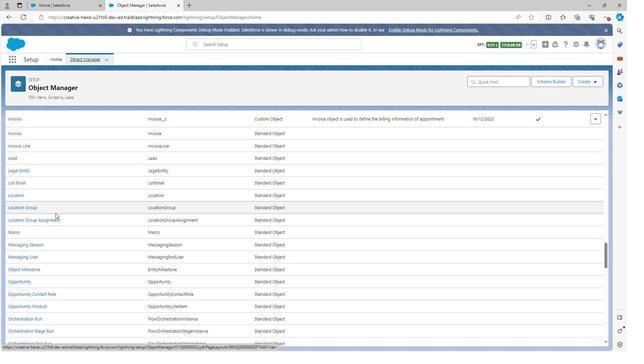 
Action: Mouse moved to (48, 211)
